 Task: Look for space in Fier-Çifçi, Albania from 9th June, 2023 to 16th June, 2023 for 2 adults in price range Rs.8000 to Rs.16000. Place can be entire place with 2 bedrooms having 2 beds and 1 bathroom. Property type can be flat. Amenities needed are: heating, . Booking option can be shelf check-in. Required host language is English.
Action: Mouse moved to (385, 63)
Screenshot: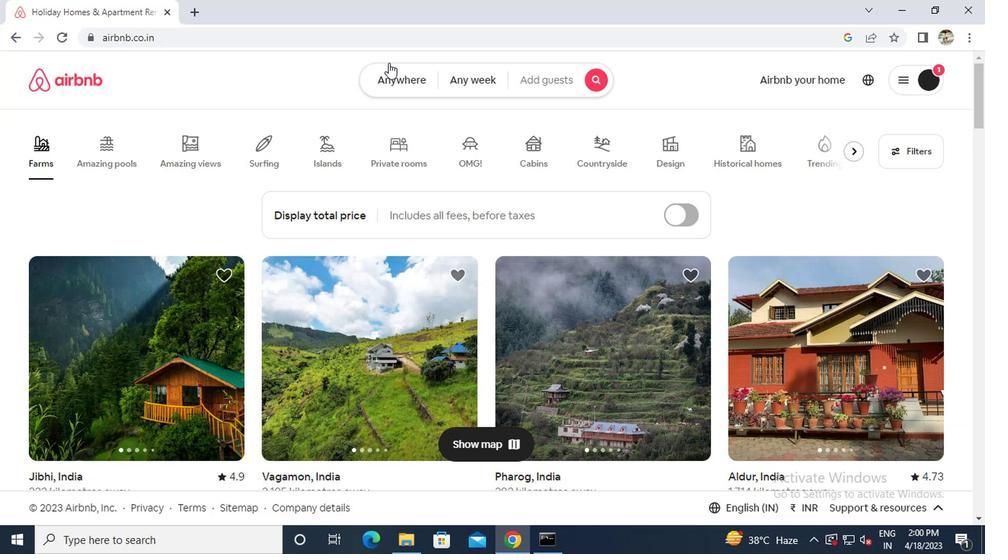 
Action: Mouse pressed left at (385, 63)
Screenshot: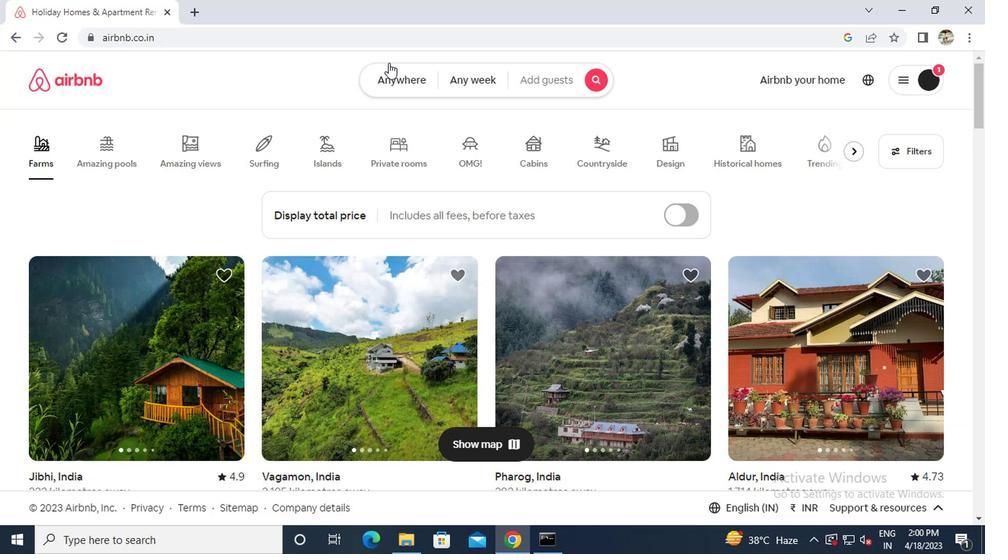 
Action: Mouse moved to (394, 67)
Screenshot: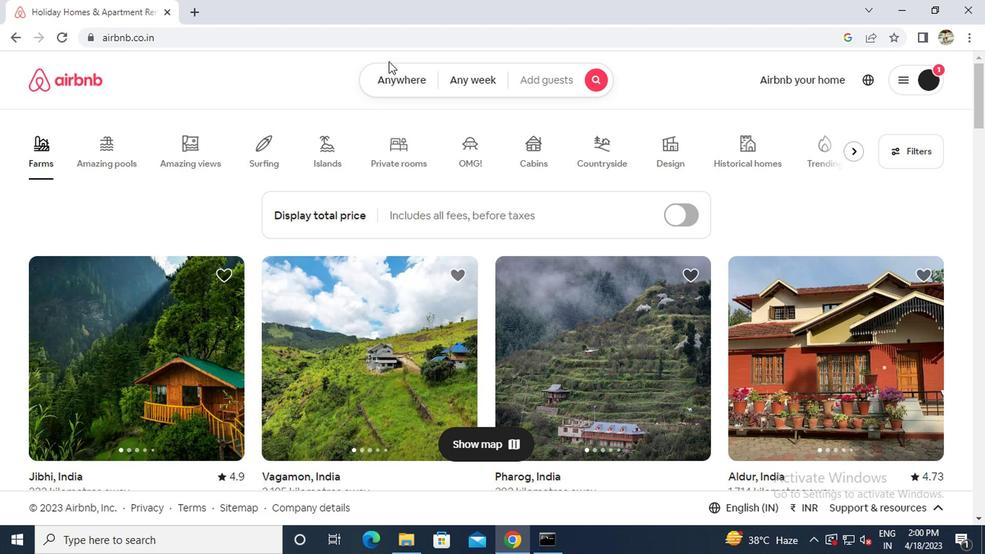 
Action: Mouse pressed left at (394, 67)
Screenshot: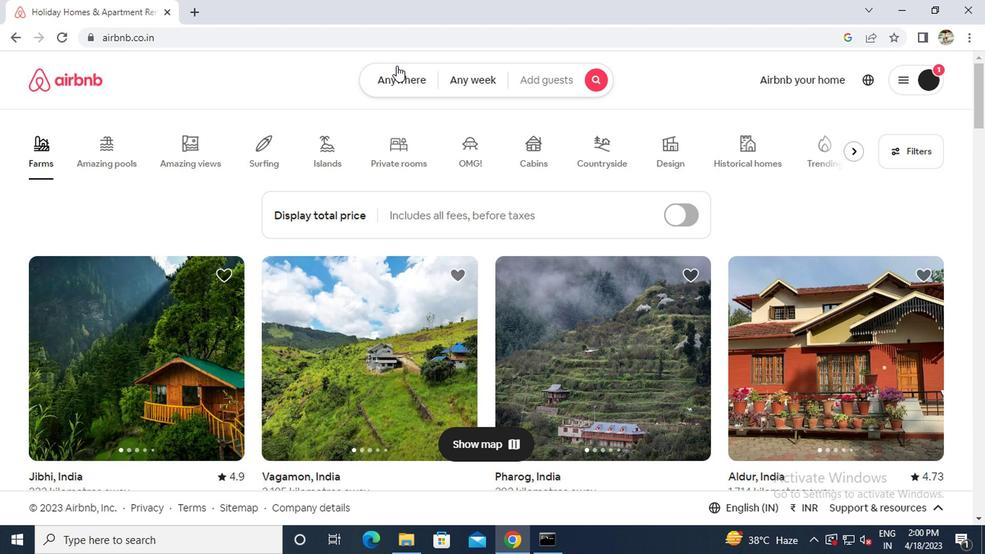 
Action: Mouse moved to (285, 142)
Screenshot: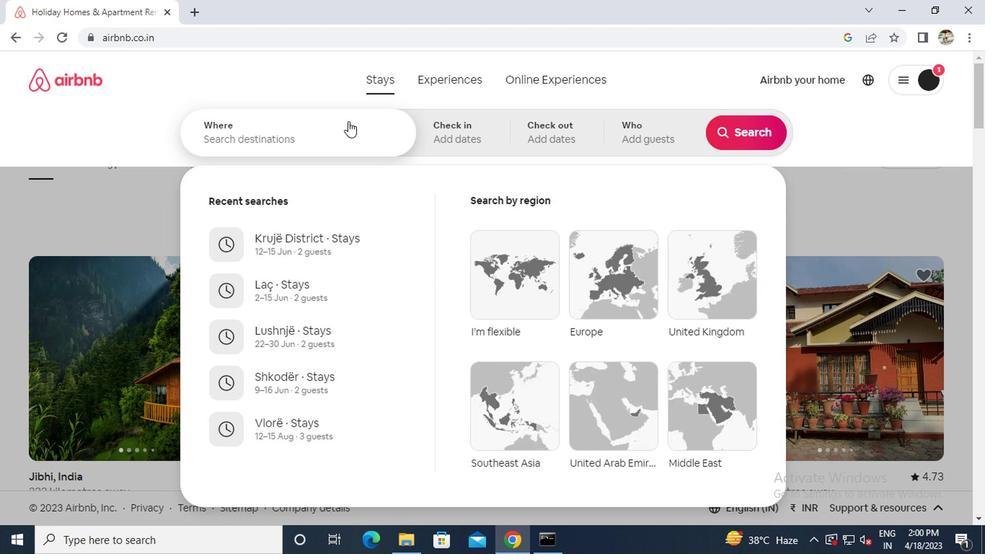 
Action: Mouse pressed left at (285, 142)
Screenshot: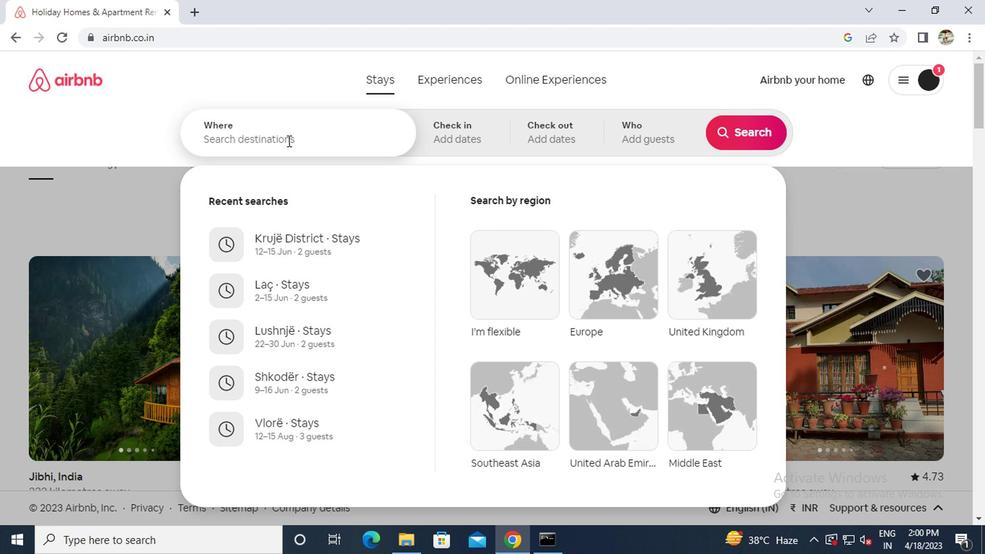 
Action: Key pressed <Key.caps_lock><Key.caps_lock>f<Key.caps_lock>ier<Key.space><Key.caps_lock>c<Key.caps_lock>ifci<Key.backspace><Key.backspace><Key.backspace>
Screenshot: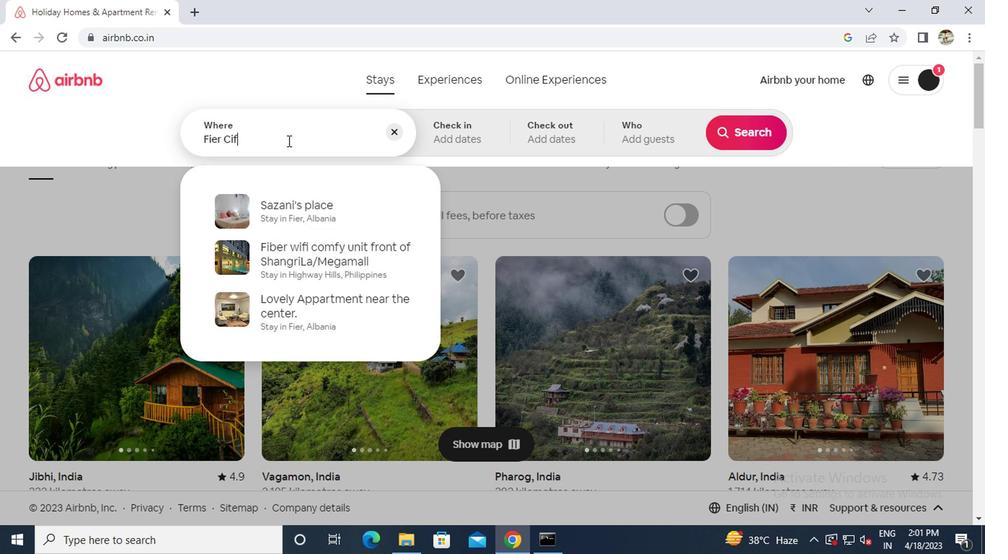 
Action: Mouse moved to (288, 222)
Screenshot: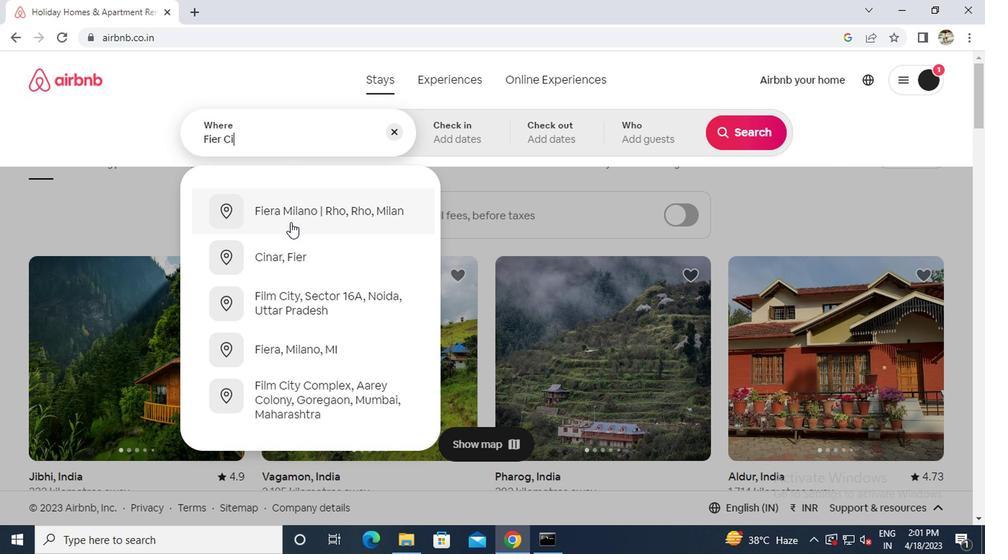 
Action: Mouse pressed left at (288, 222)
Screenshot: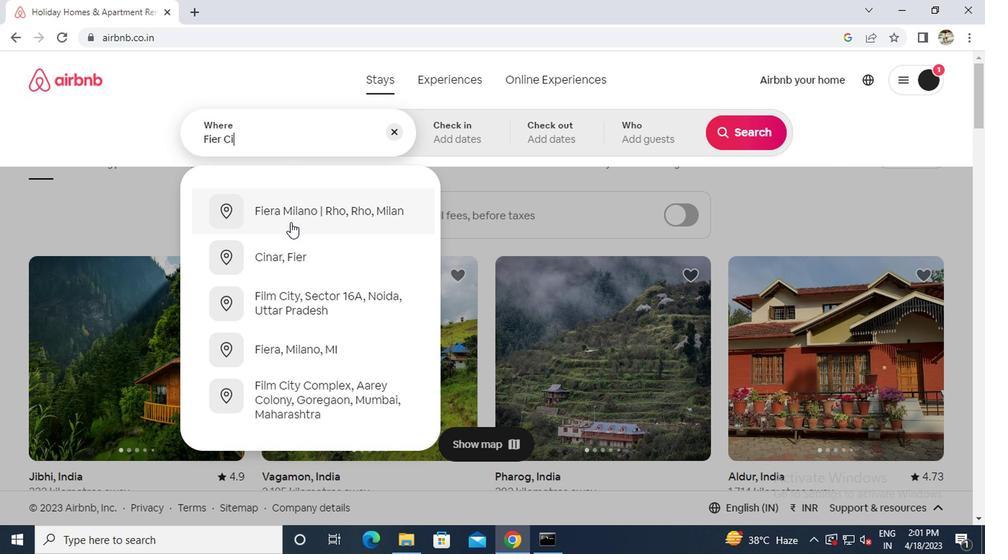 
Action: Mouse moved to (733, 247)
Screenshot: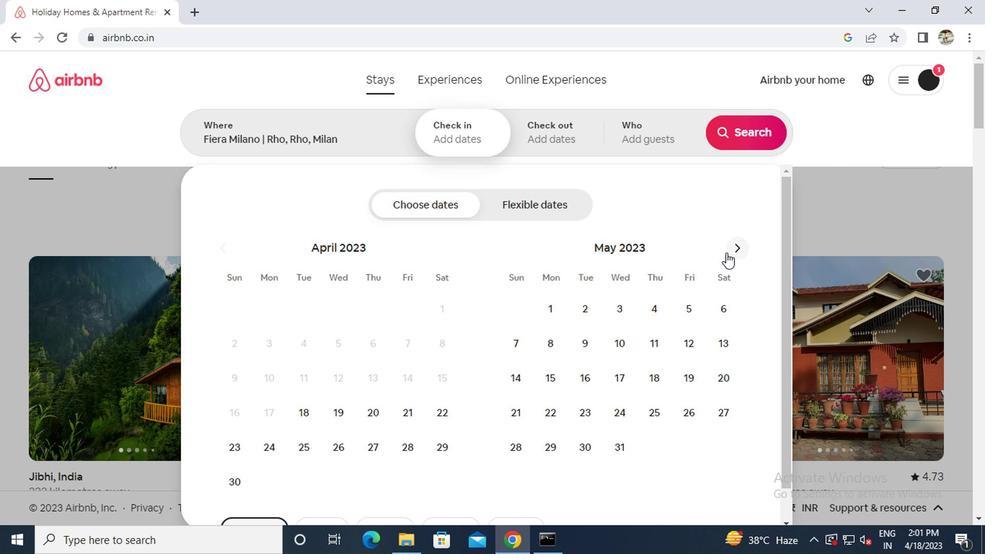 
Action: Mouse pressed left at (733, 247)
Screenshot: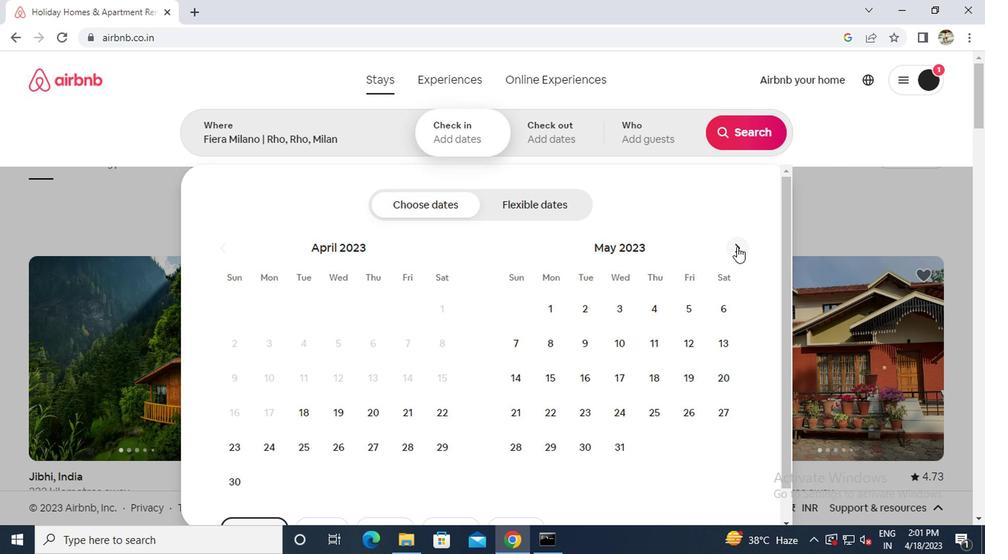 
Action: Mouse moved to (676, 343)
Screenshot: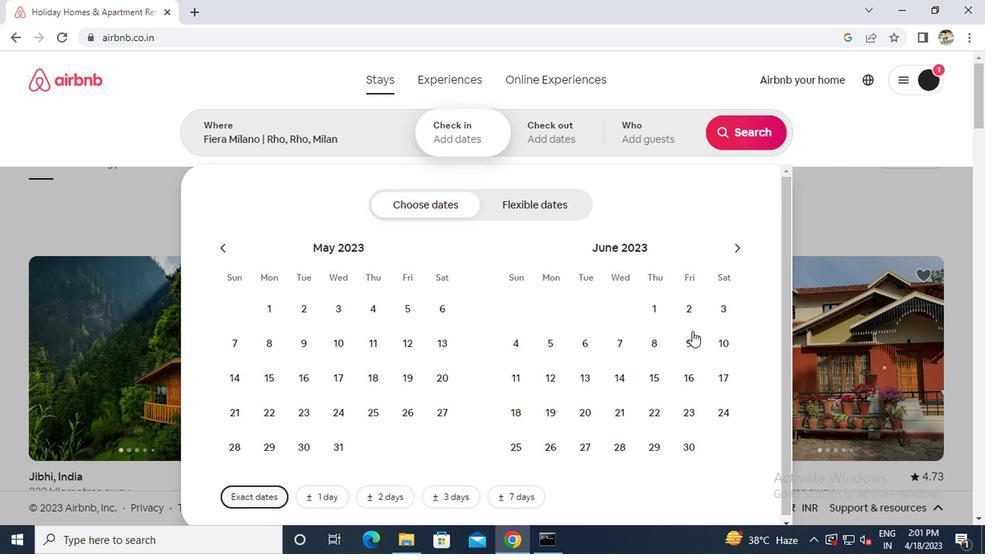 
Action: Mouse pressed left at (676, 343)
Screenshot: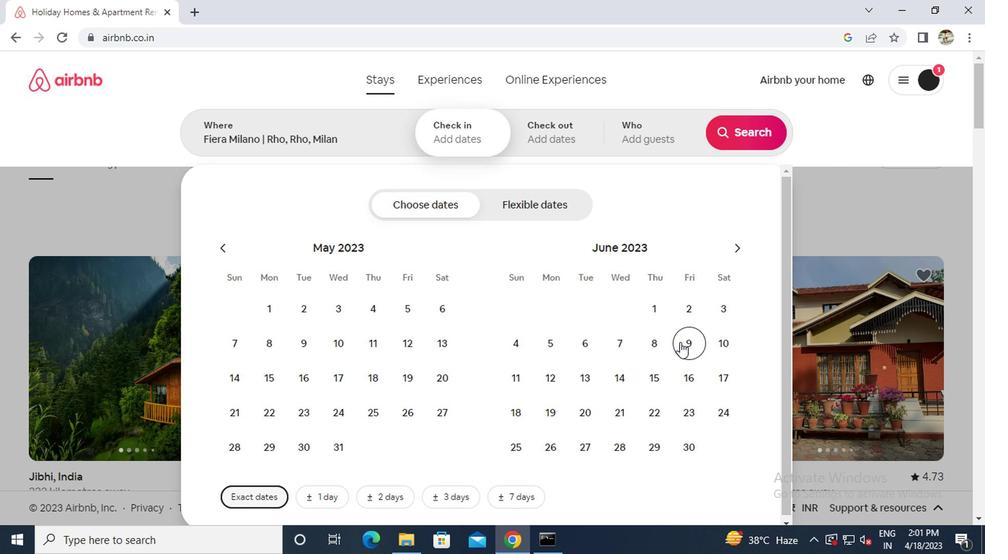 
Action: Mouse moved to (676, 379)
Screenshot: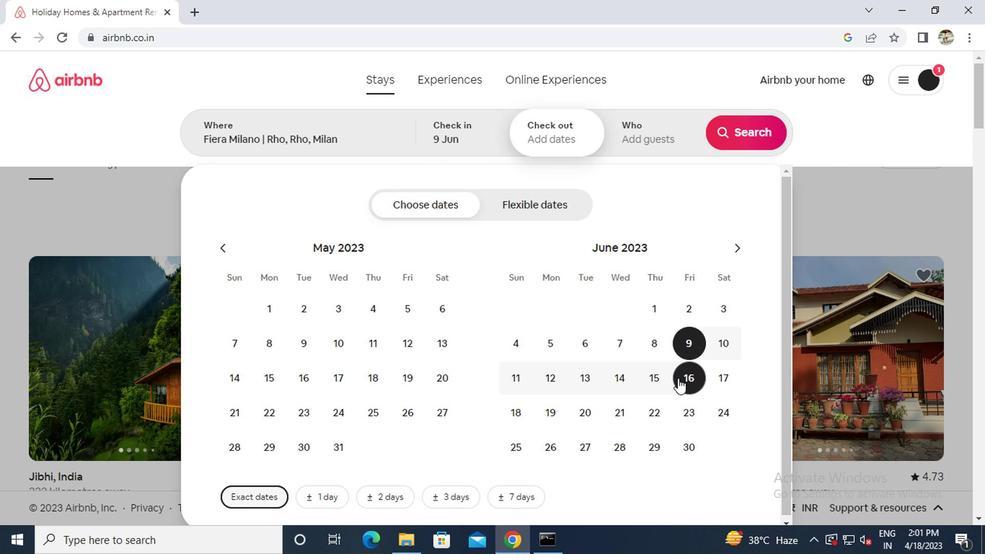 
Action: Mouse pressed left at (676, 379)
Screenshot: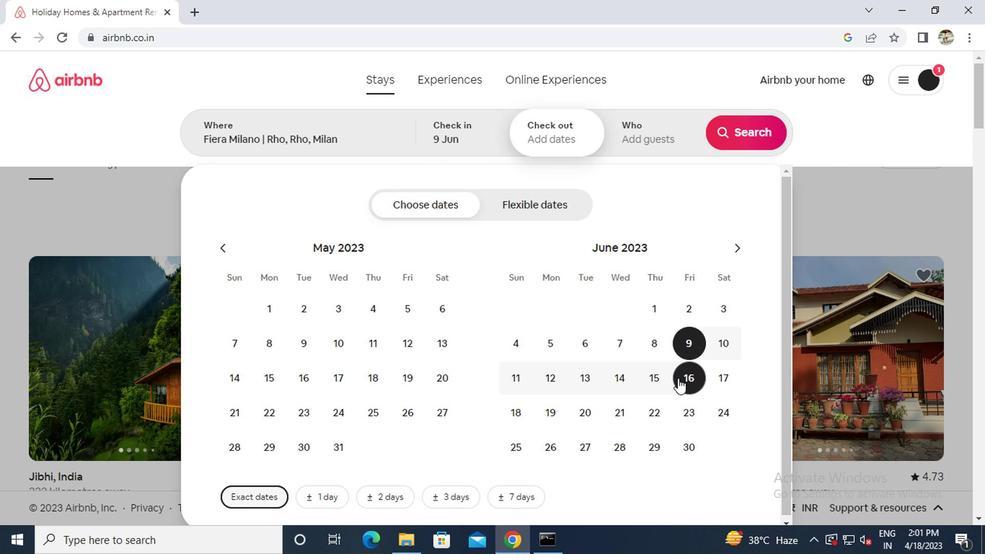 
Action: Mouse moved to (639, 129)
Screenshot: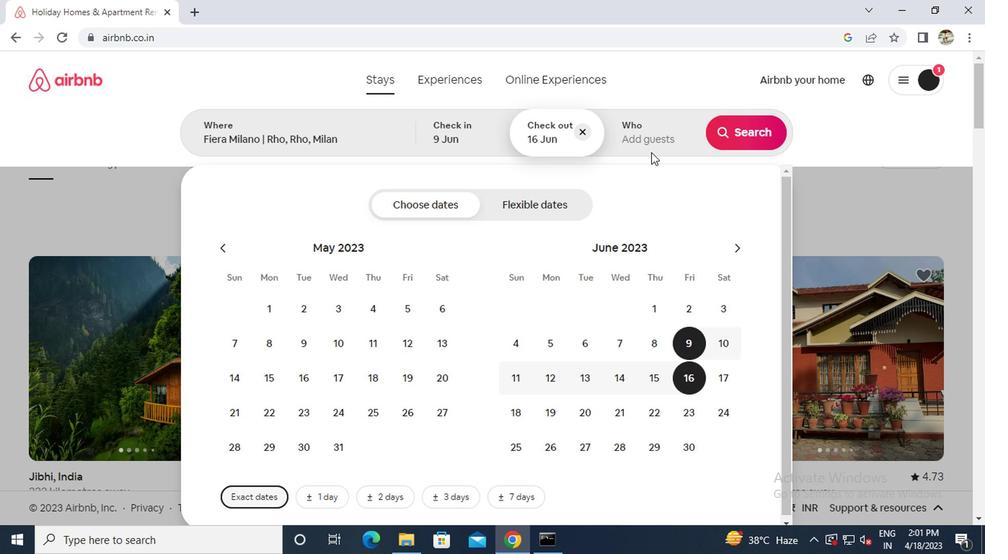 
Action: Mouse pressed left at (639, 129)
Screenshot: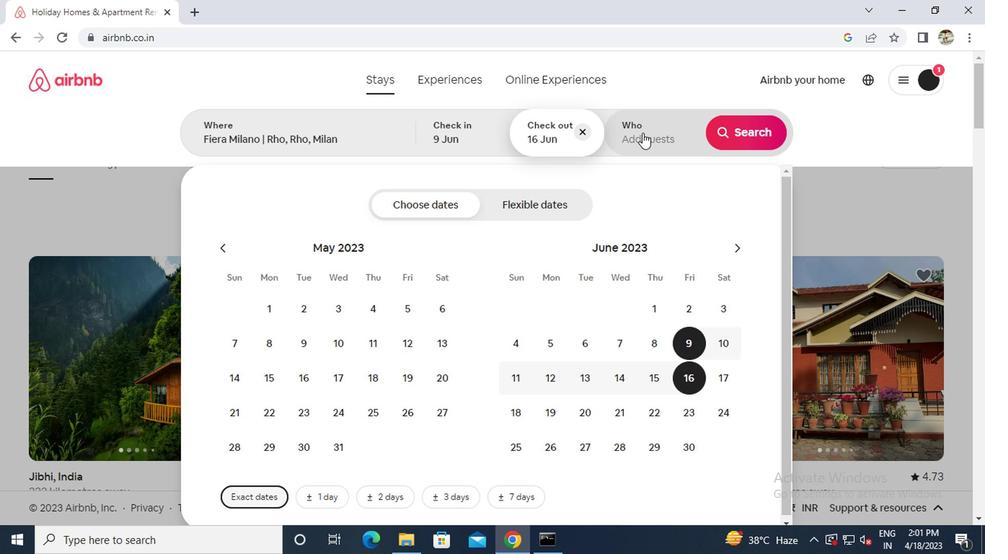 
Action: Mouse moved to (749, 202)
Screenshot: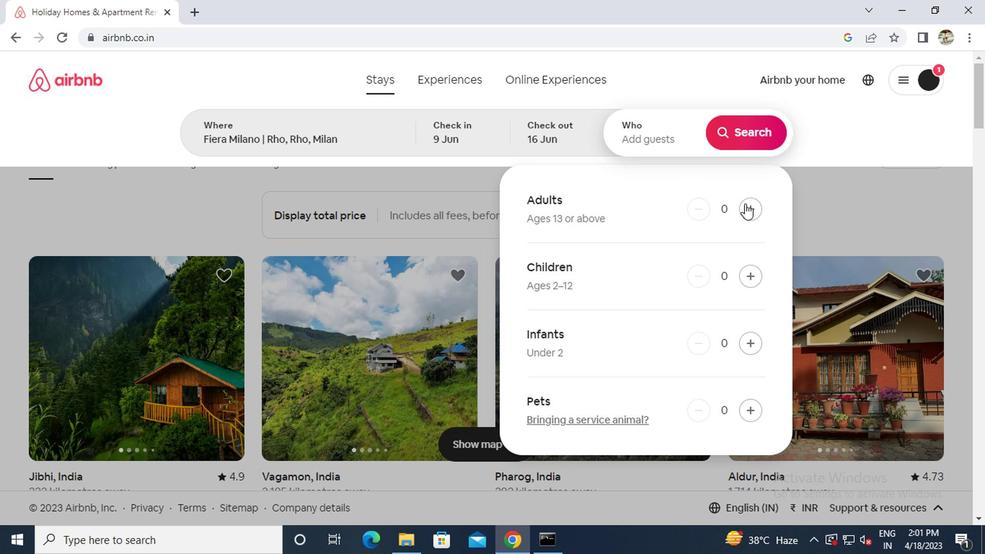 
Action: Mouse pressed left at (749, 202)
Screenshot: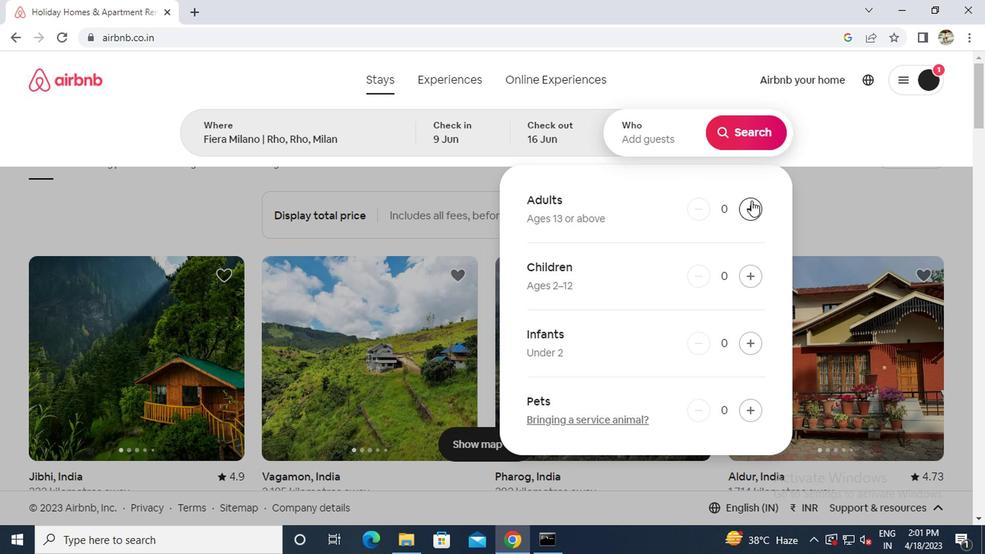 
Action: Mouse pressed left at (749, 202)
Screenshot: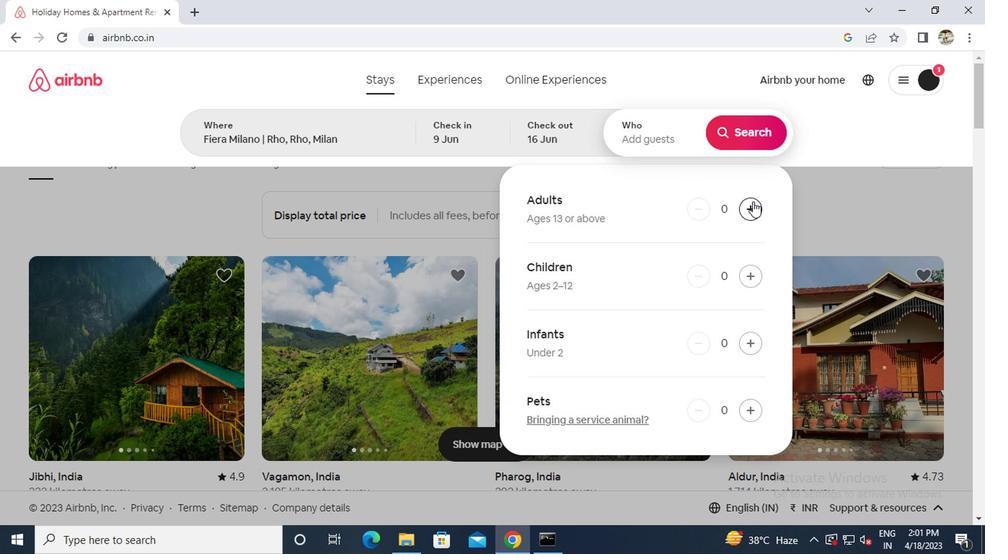 
Action: Mouse moved to (733, 136)
Screenshot: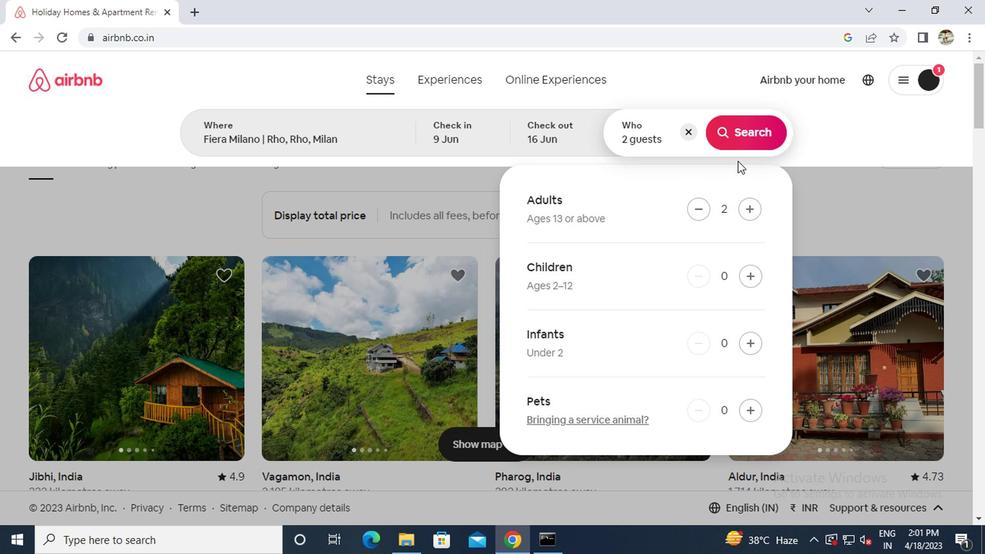 
Action: Mouse pressed left at (733, 136)
Screenshot: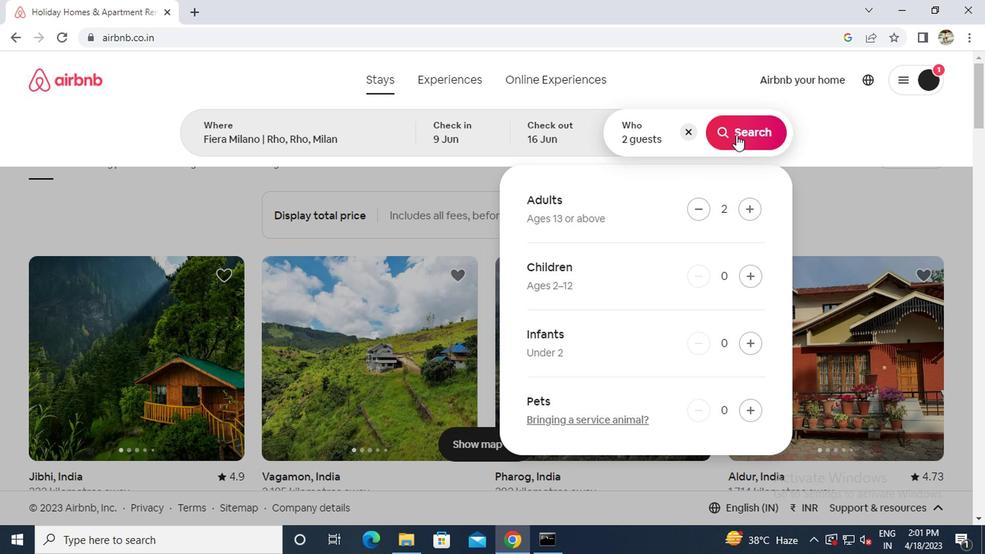 
Action: Mouse moved to (907, 136)
Screenshot: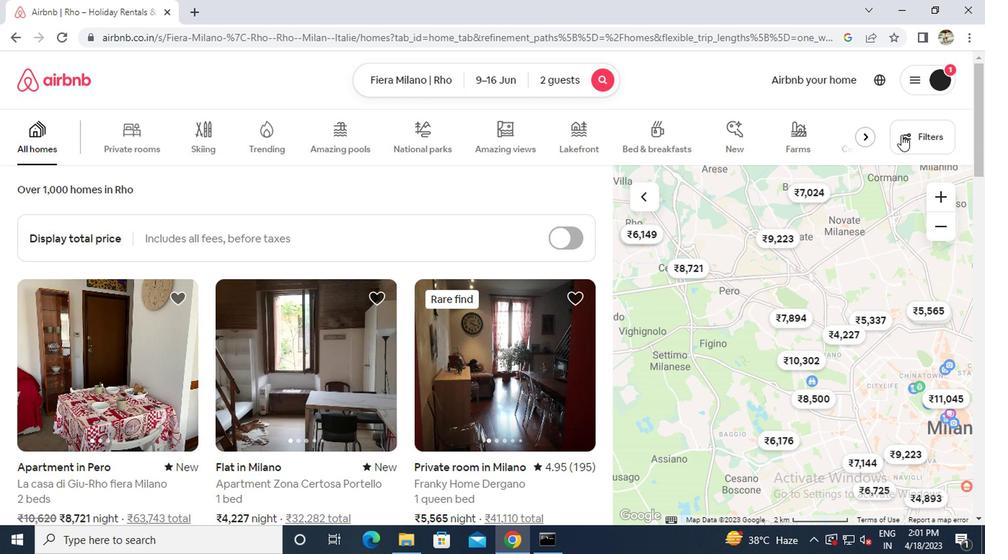 
Action: Mouse pressed left at (907, 136)
Screenshot: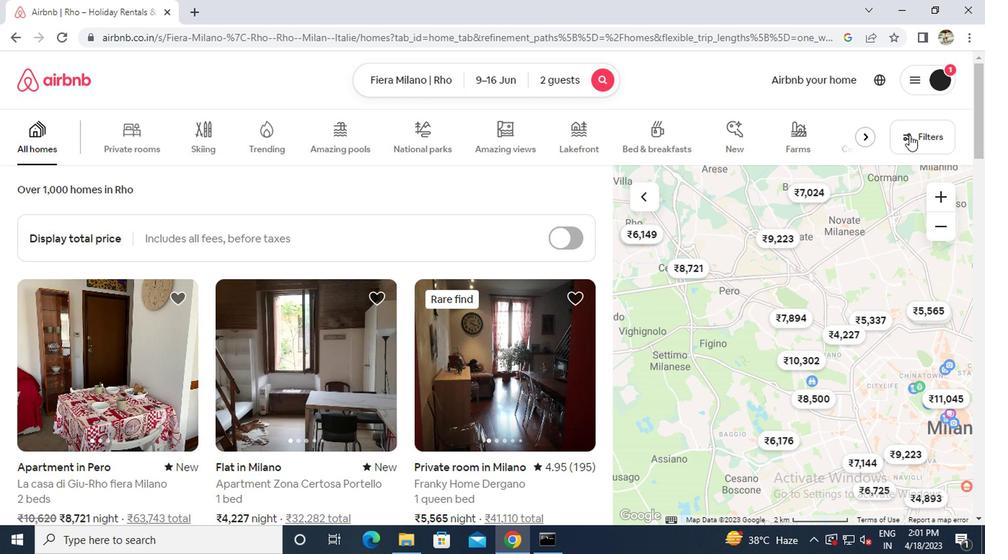 
Action: Mouse moved to (378, 314)
Screenshot: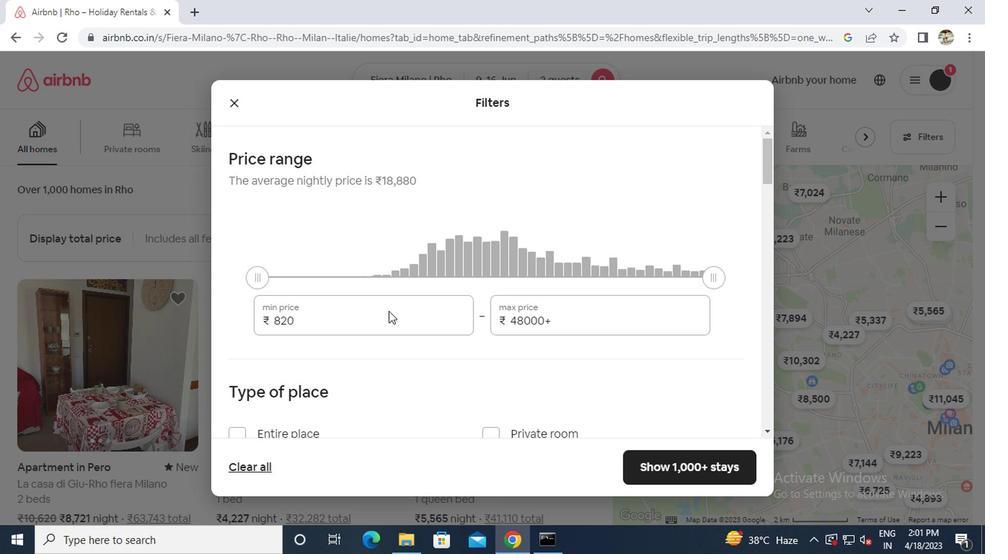 
Action: Mouse pressed left at (378, 314)
Screenshot: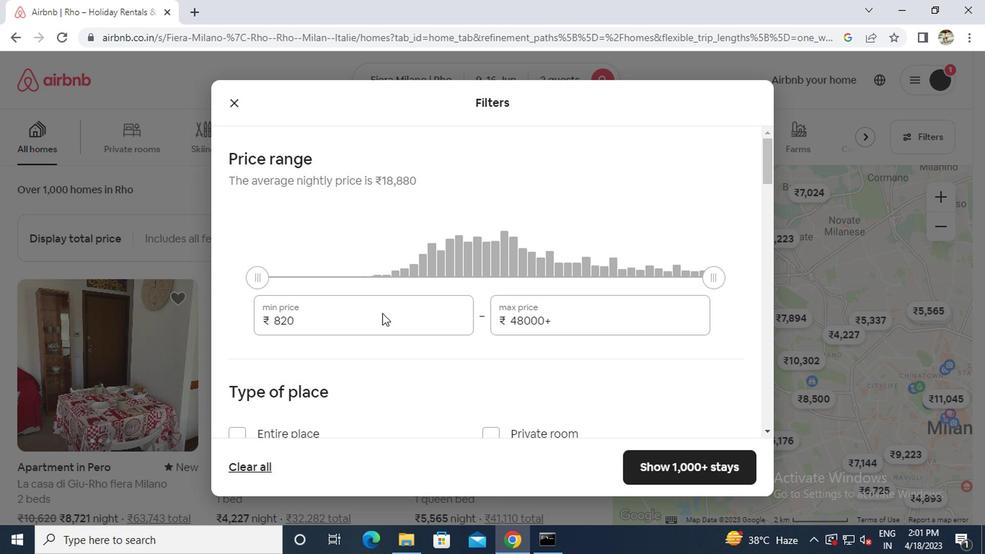 
Action: Key pressed ctrl+A8000
Screenshot: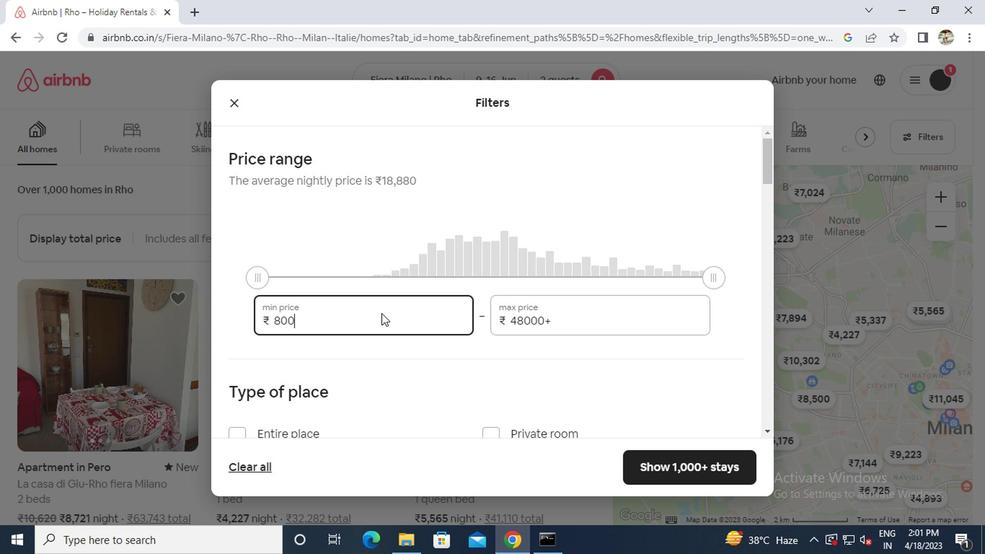 
Action: Mouse moved to (576, 320)
Screenshot: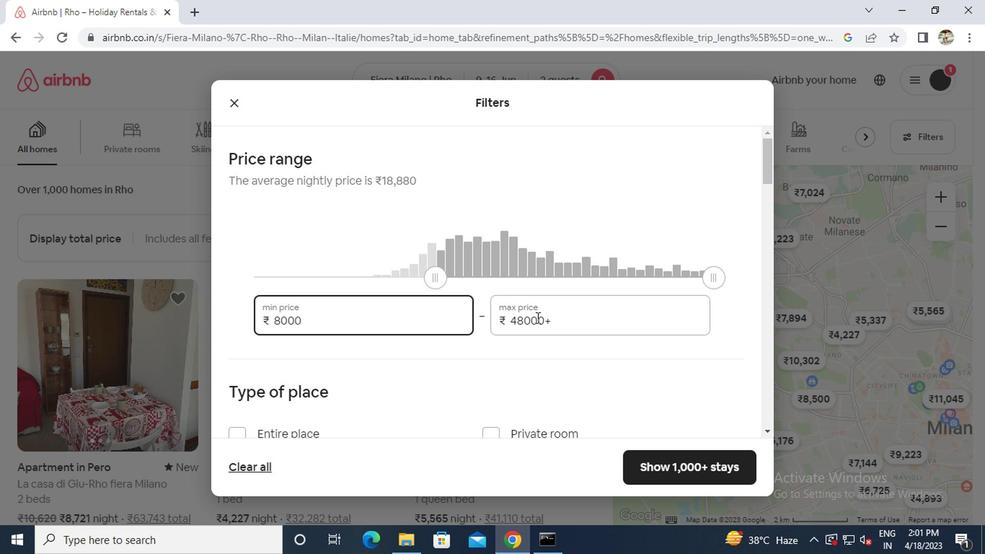 
Action: Mouse pressed left at (576, 320)
Screenshot: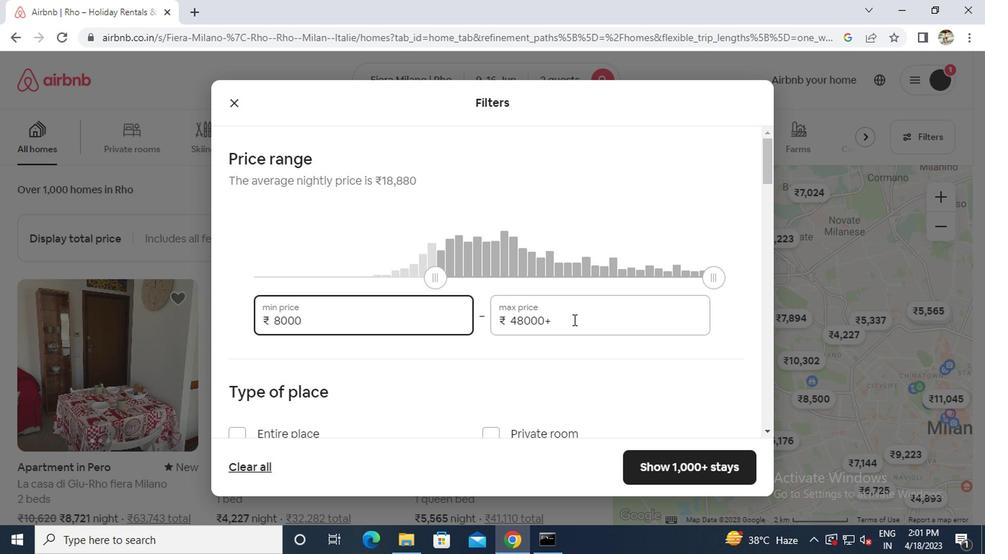 
Action: Key pressed ctrl+A16000
Screenshot: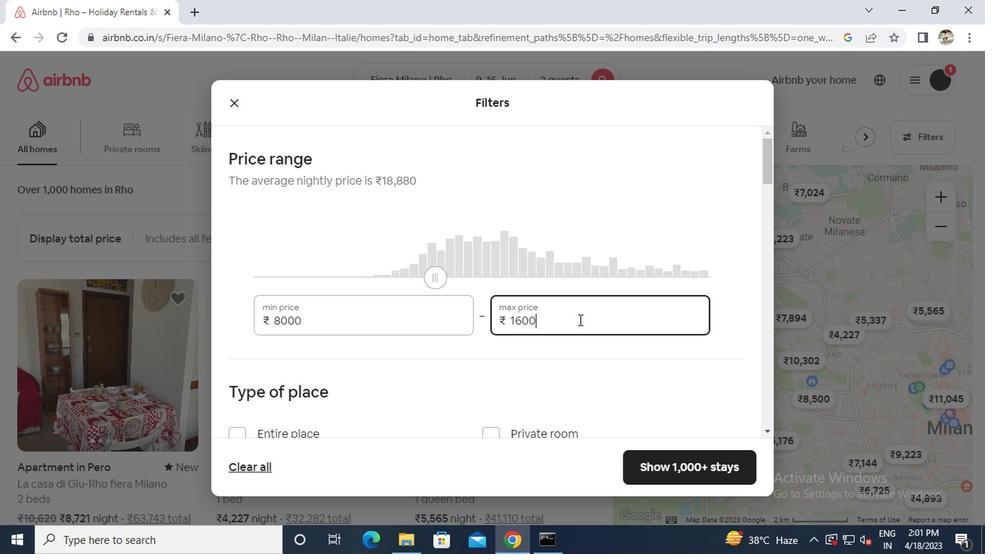 
Action: Mouse moved to (559, 329)
Screenshot: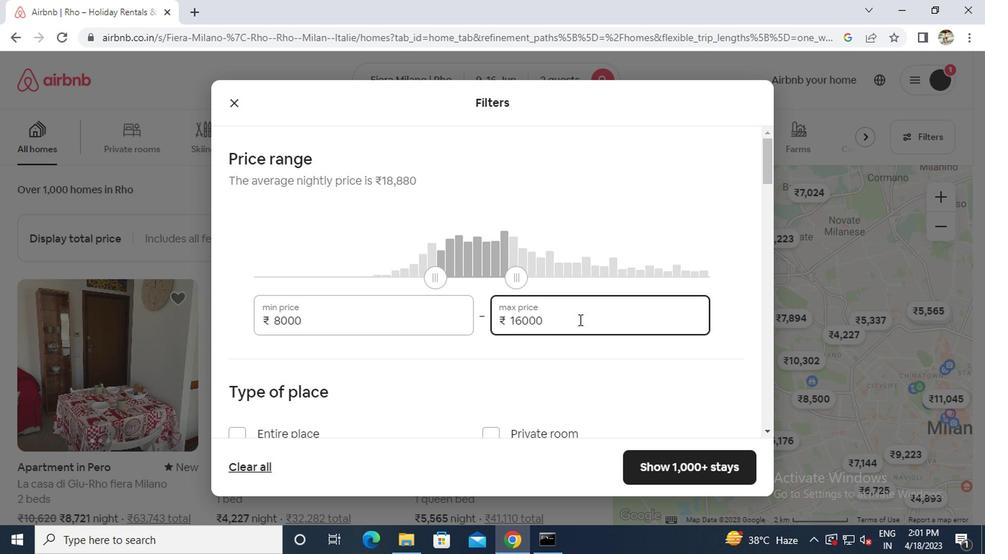 
Action: Mouse scrolled (559, 328) with delta (0, 0)
Screenshot: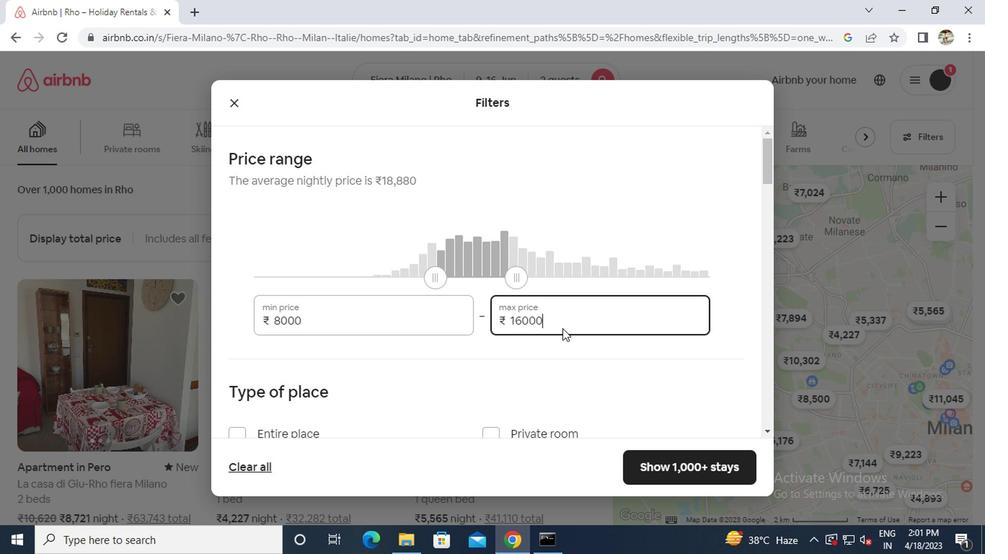 
Action: Mouse scrolled (559, 328) with delta (0, 0)
Screenshot: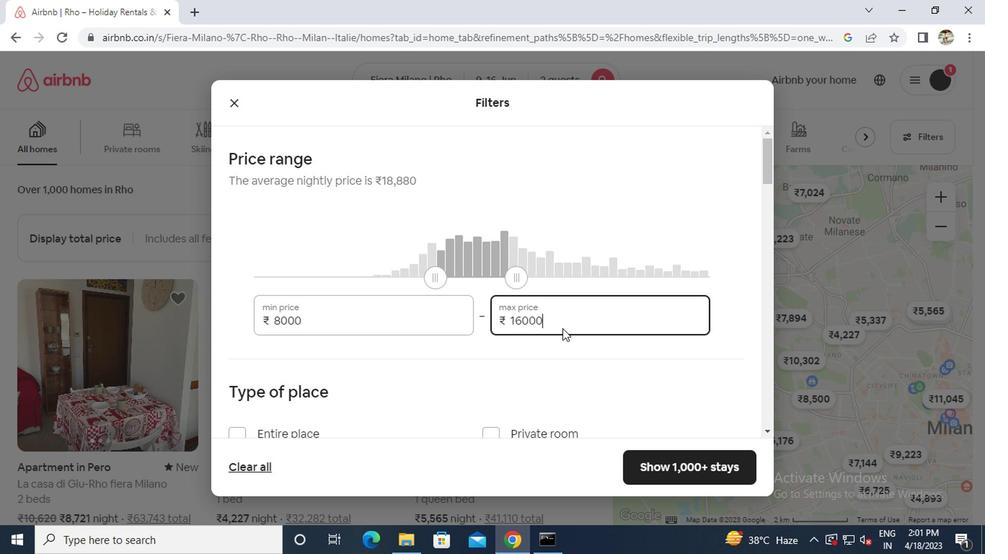 
Action: Mouse moved to (307, 292)
Screenshot: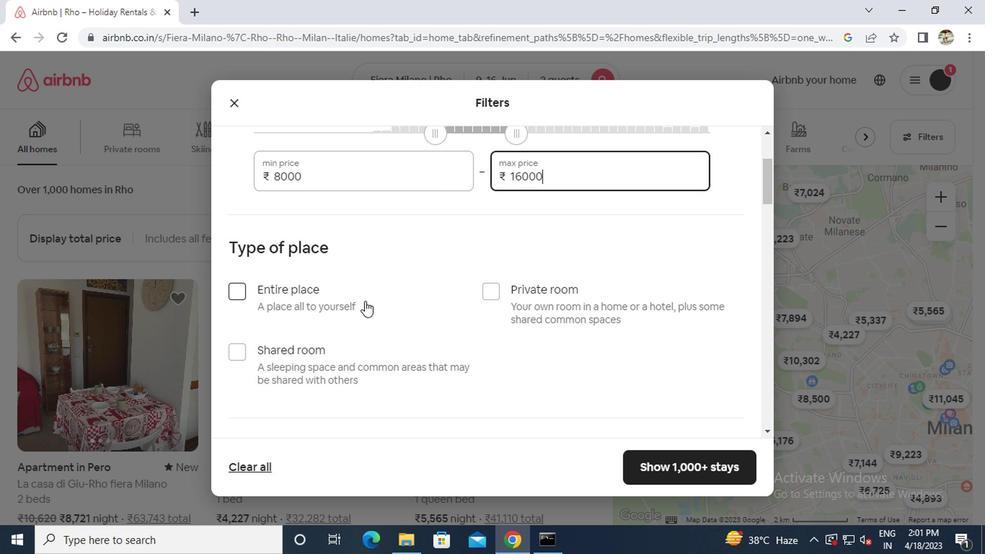 
Action: Mouse pressed left at (307, 292)
Screenshot: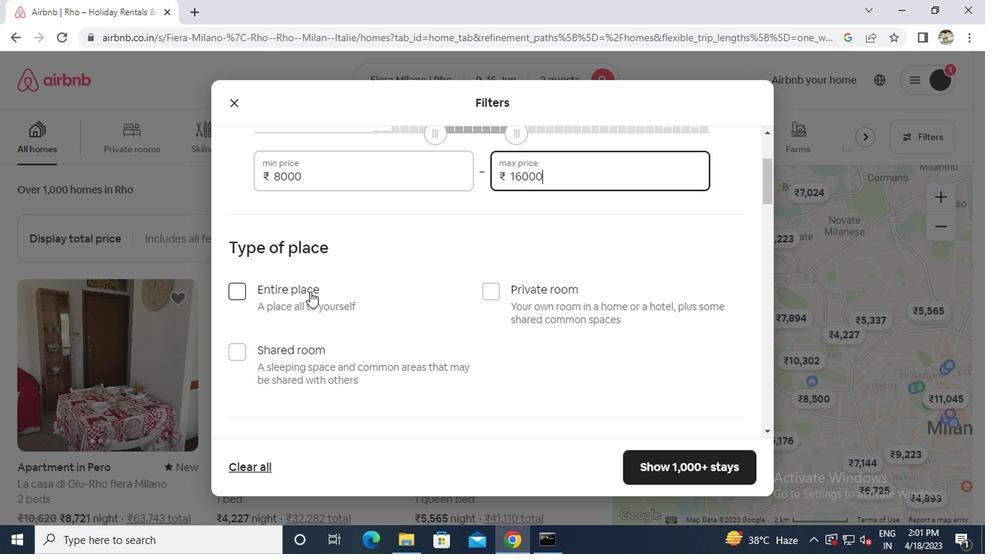 
Action: Mouse scrolled (307, 291) with delta (0, 0)
Screenshot: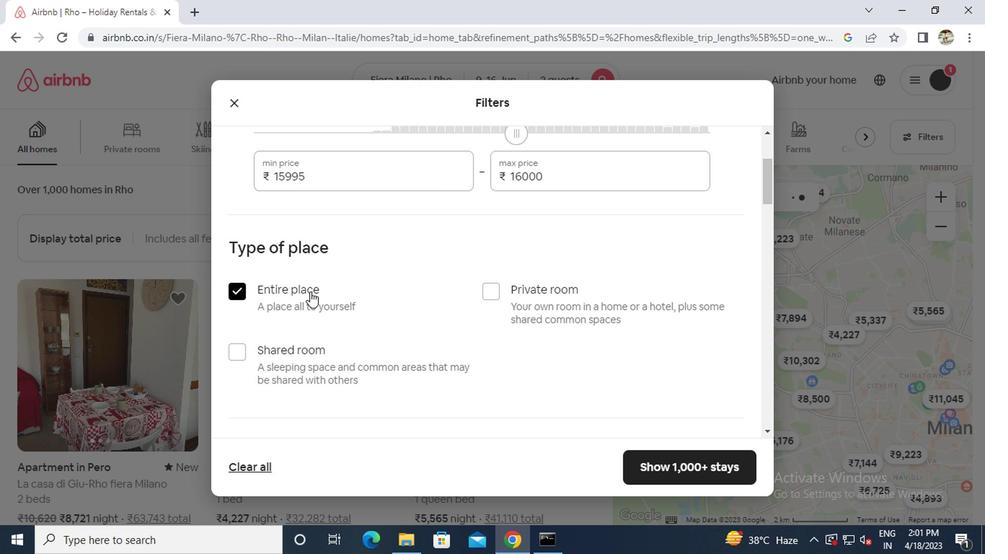 
Action: Mouse scrolled (307, 291) with delta (0, 0)
Screenshot: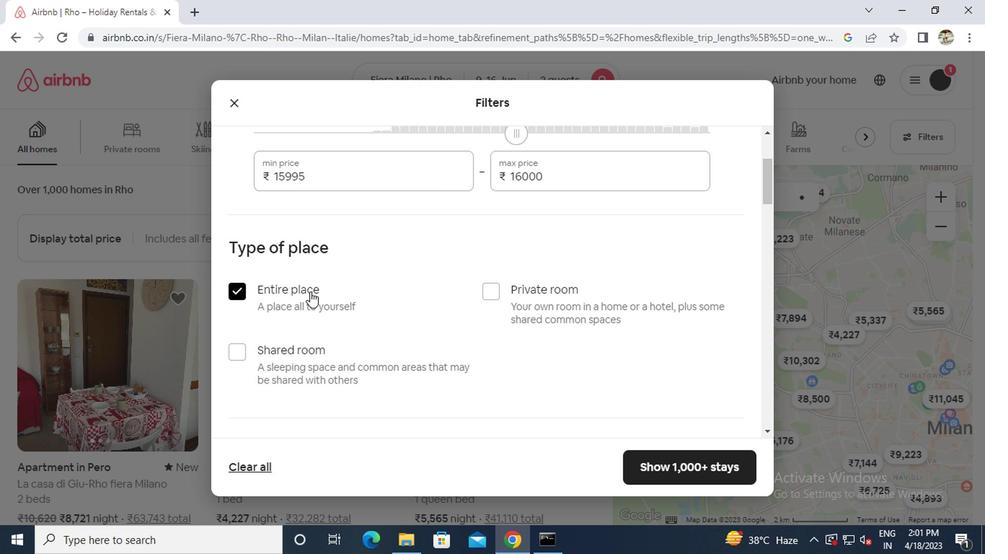 
Action: Mouse moved to (361, 382)
Screenshot: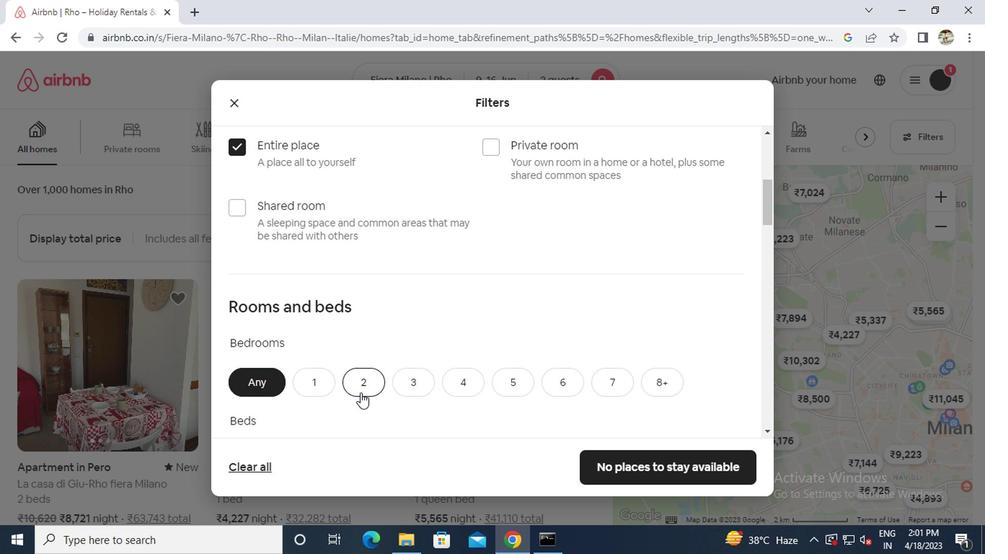 
Action: Mouse pressed left at (361, 382)
Screenshot: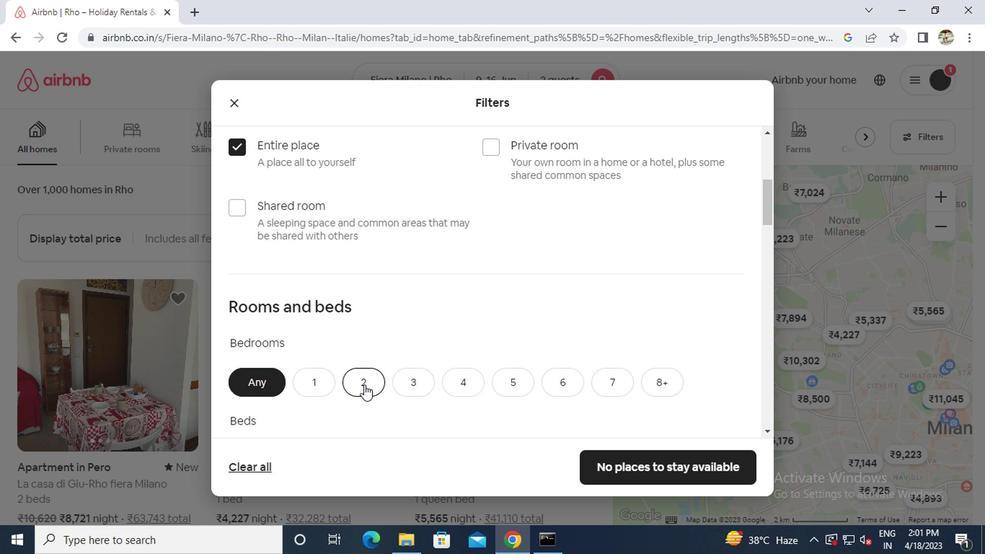 
Action: Mouse moved to (360, 381)
Screenshot: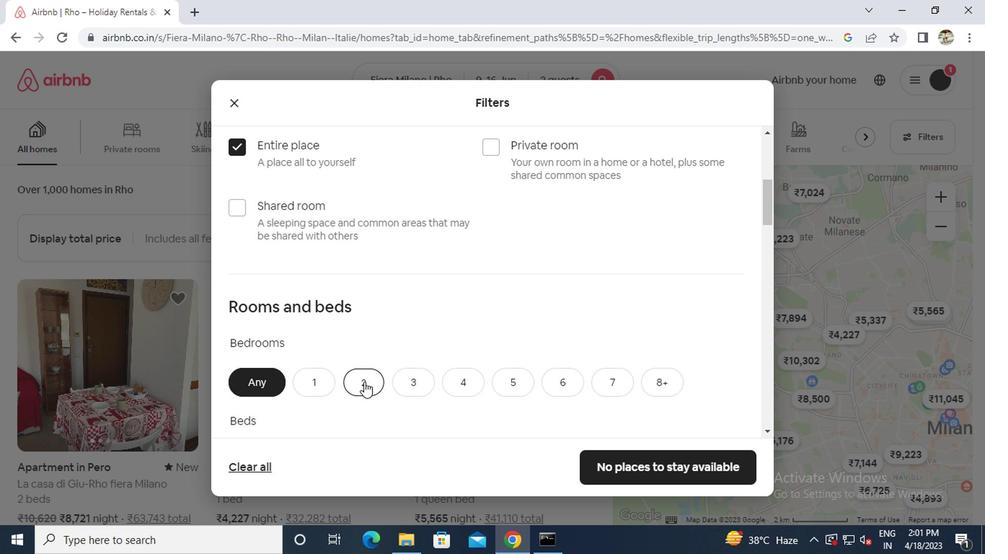 
Action: Mouse scrolled (360, 380) with delta (0, 0)
Screenshot: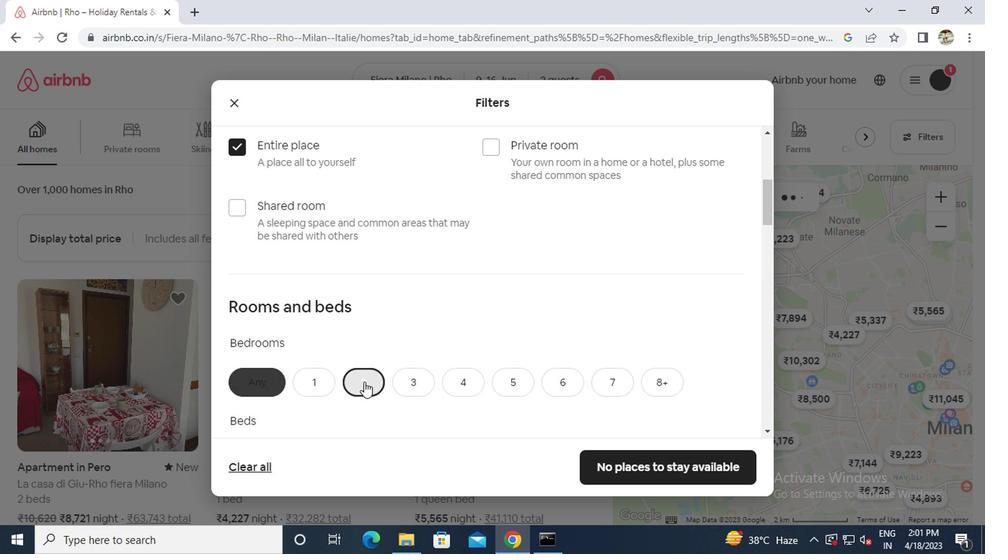
Action: Mouse scrolled (360, 380) with delta (0, 0)
Screenshot: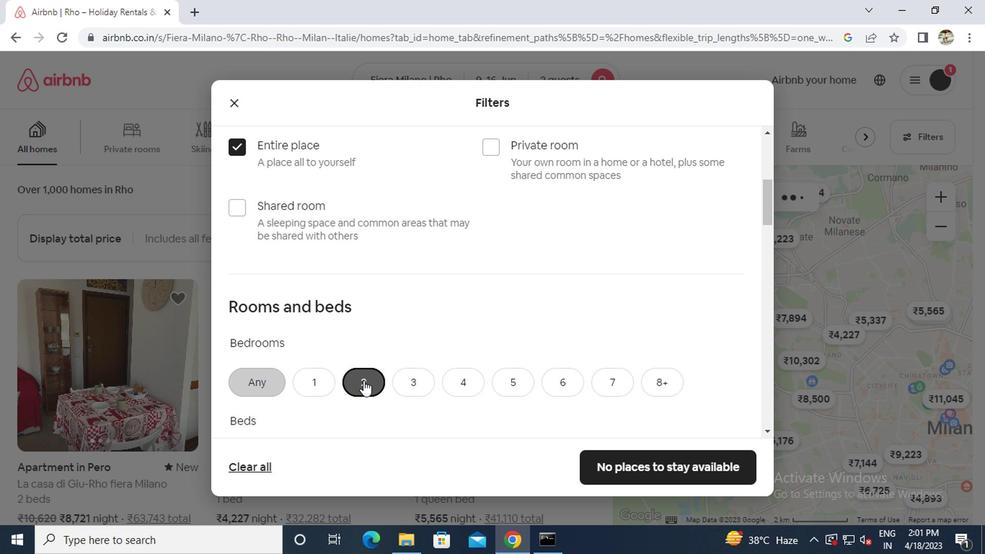 
Action: Mouse moved to (351, 308)
Screenshot: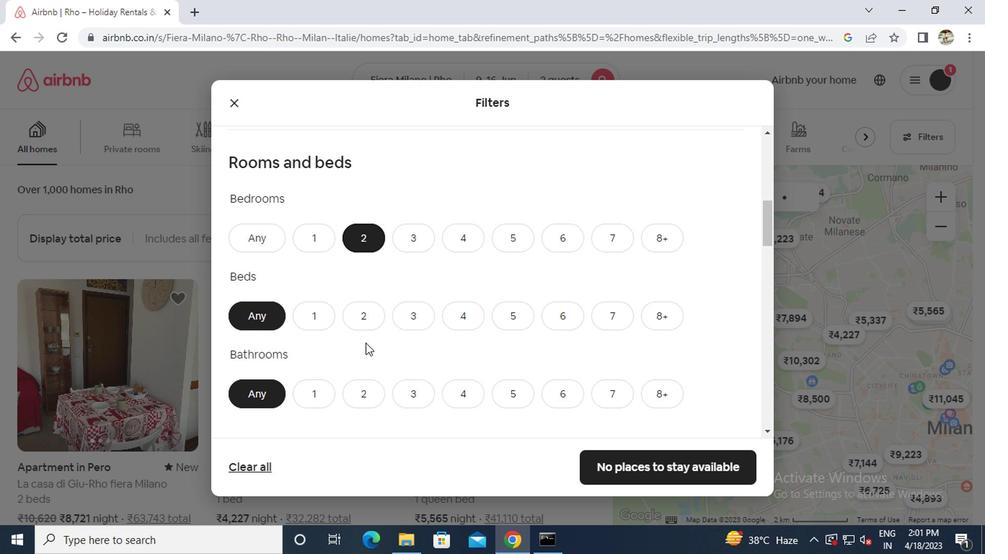 
Action: Mouse pressed left at (351, 308)
Screenshot: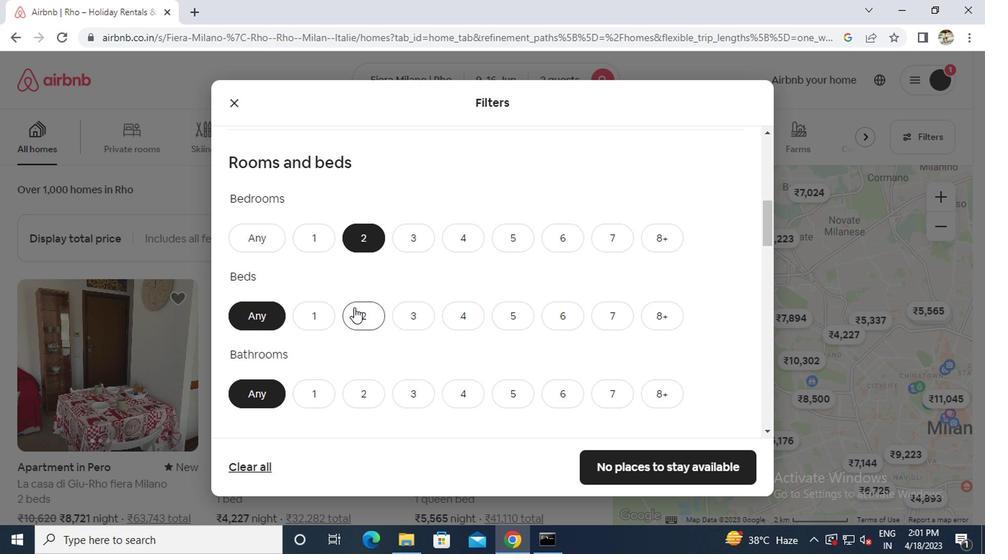 
Action: Mouse moved to (311, 389)
Screenshot: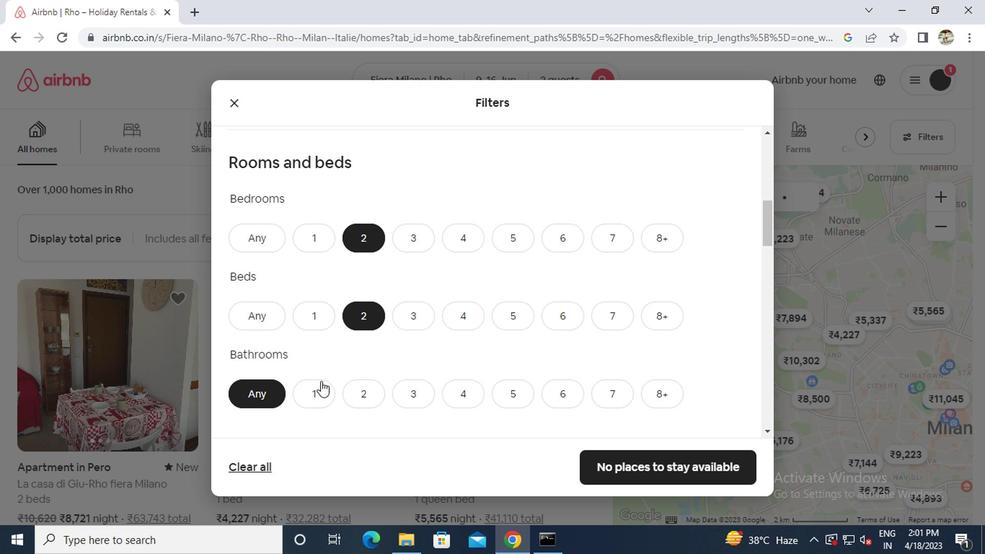 
Action: Mouse pressed left at (311, 389)
Screenshot: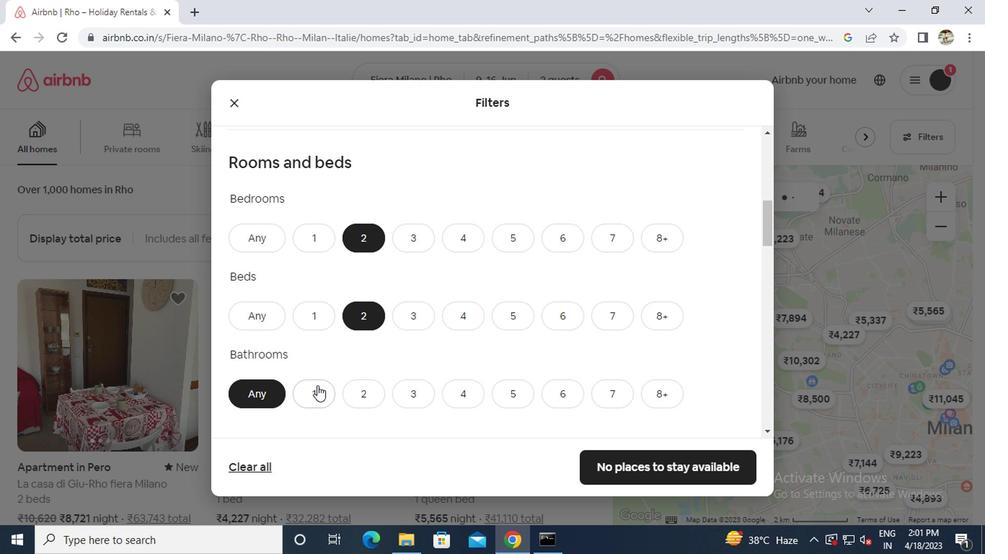 
Action: Mouse moved to (312, 389)
Screenshot: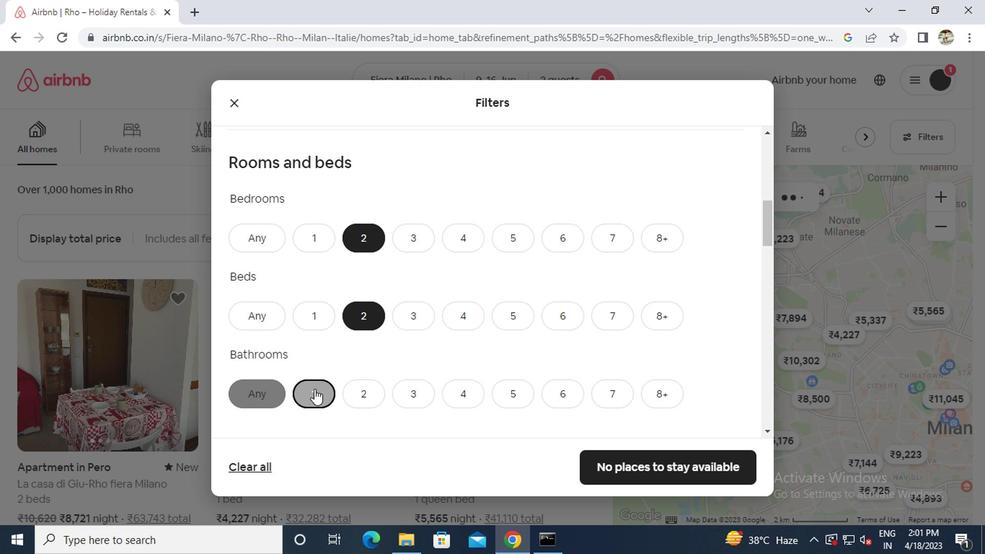 
Action: Mouse scrolled (312, 388) with delta (0, -1)
Screenshot: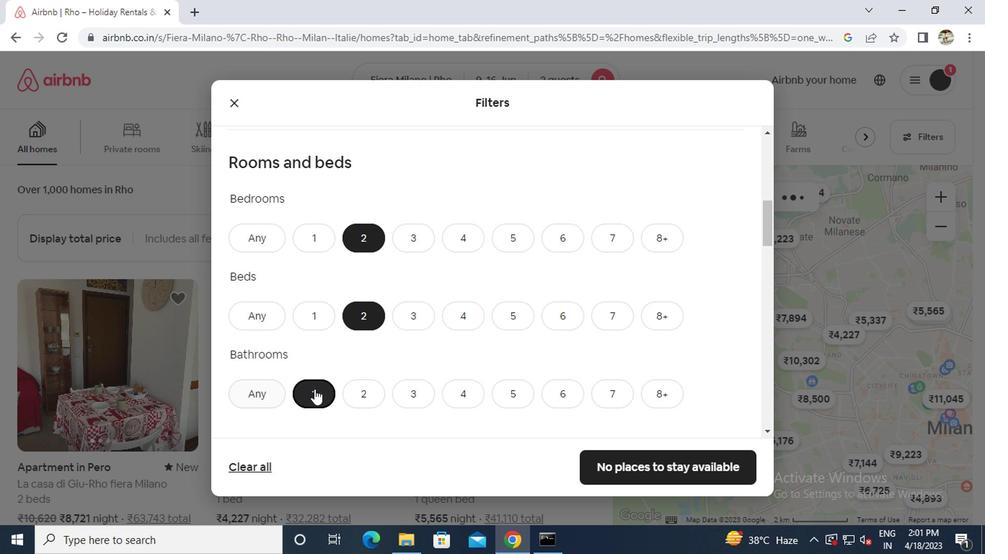 
Action: Mouse scrolled (312, 388) with delta (0, -1)
Screenshot: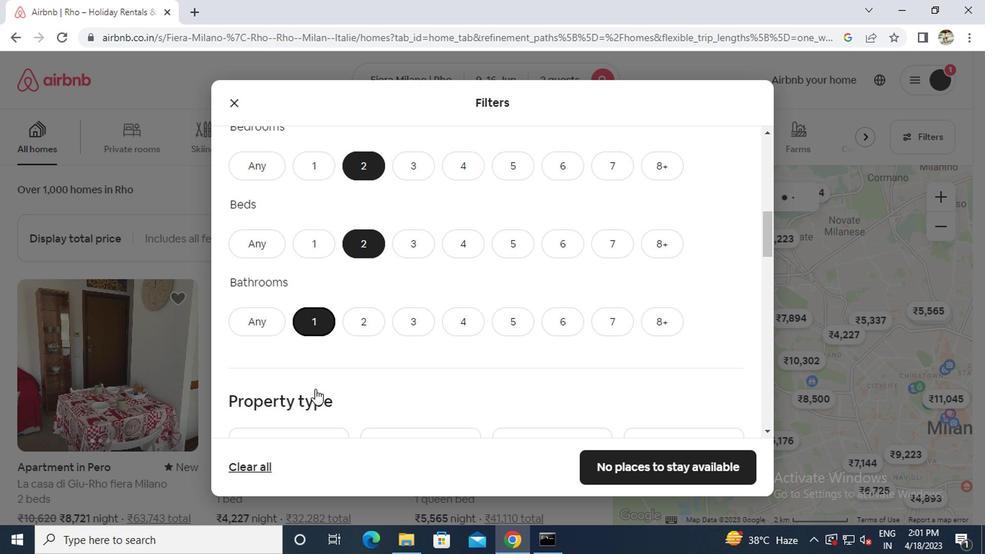 
Action: Mouse scrolled (312, 388) with delta (0, -1)
Screenshot: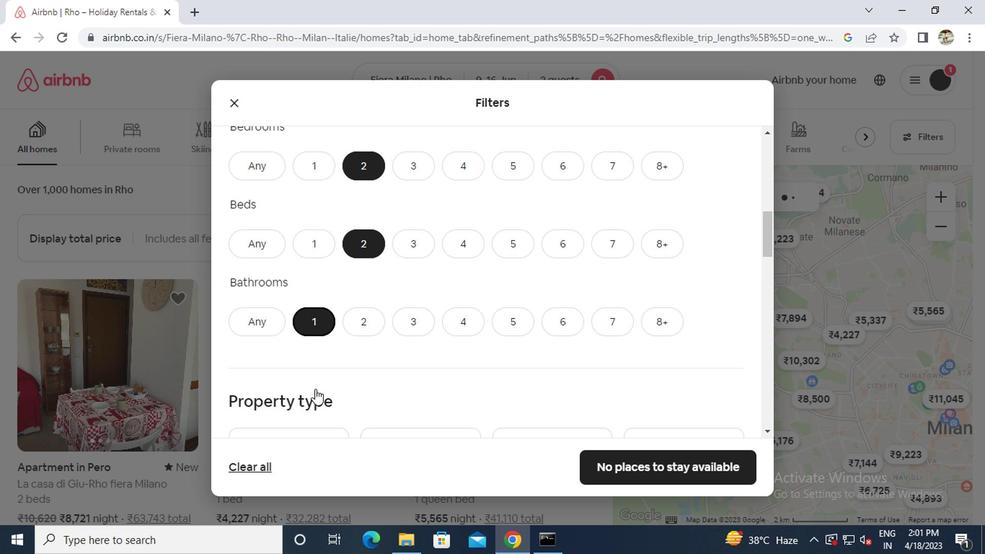 
Action: Mouse moved to (422, 324)
Screenshot: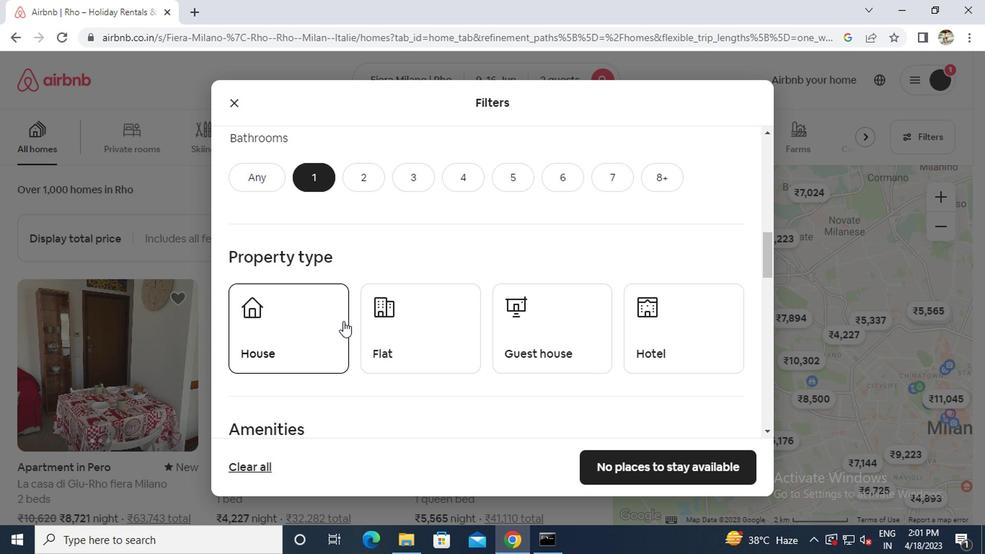 
Action: Mouse pressed left at (422, 324)
Screenshot: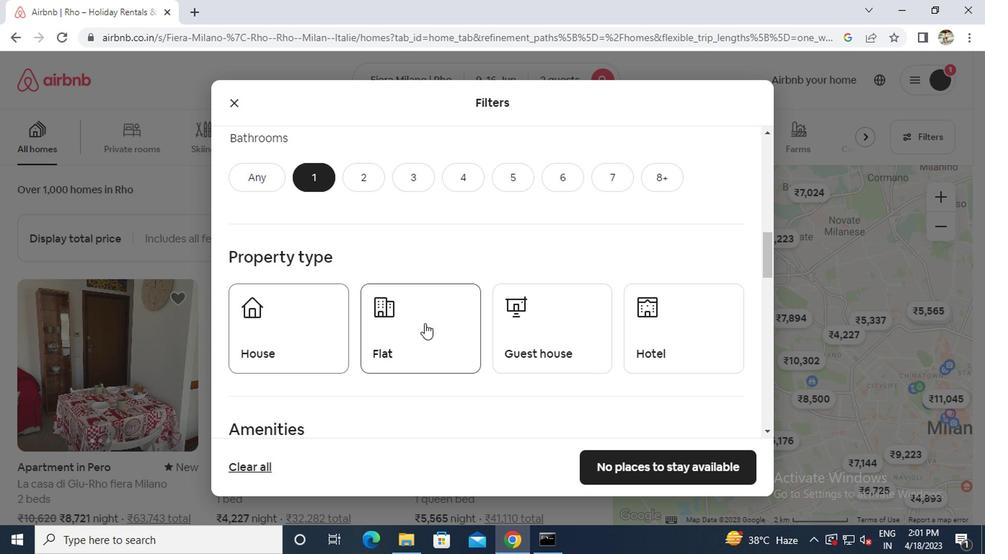 
Action: Mouse scrolled (422, 323) with delta (0, 0)
Screenshot: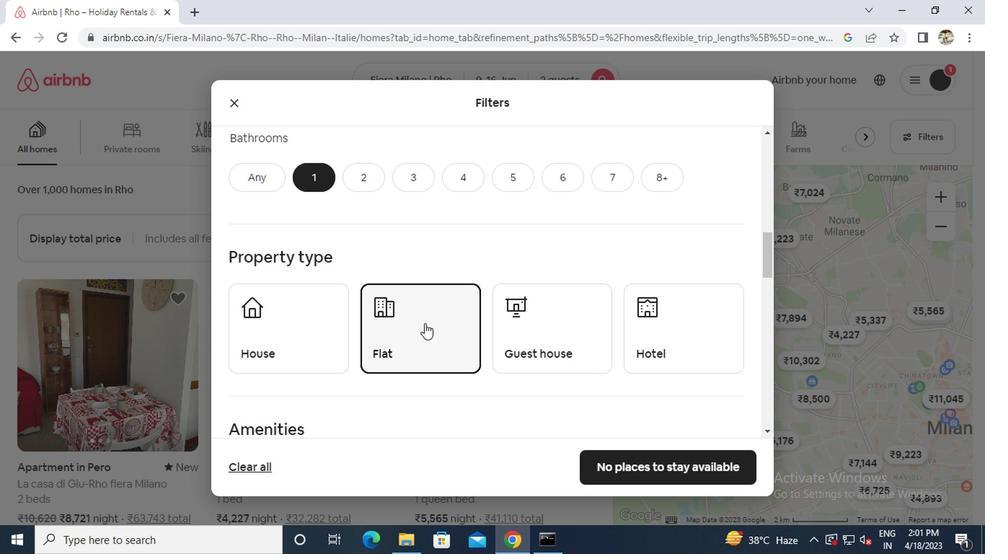 
Action: Mouse scrolled (422, 323) with delta (0, 0)
Screenshot: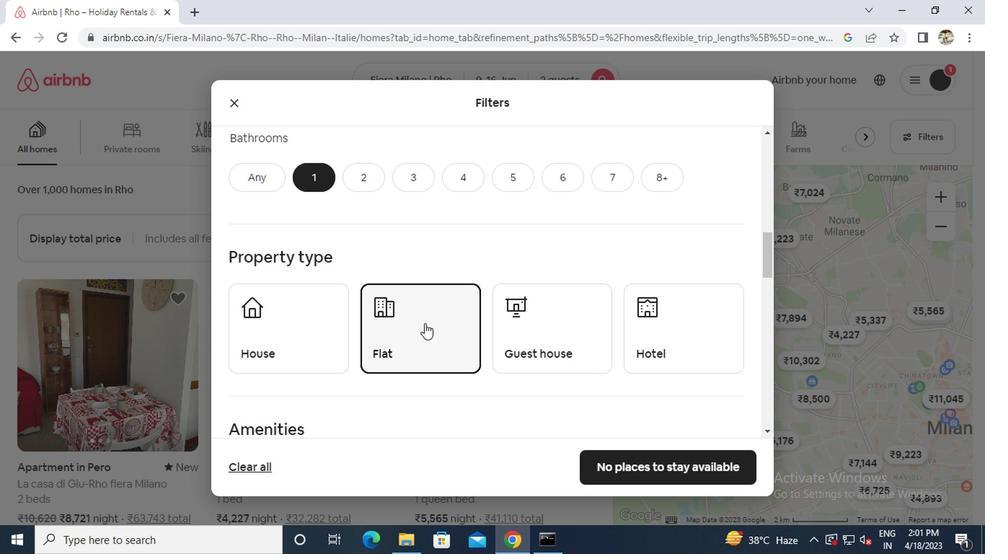 
Action: Mouse scrolled (422, 323) with delta (0, 0)
Screenshot: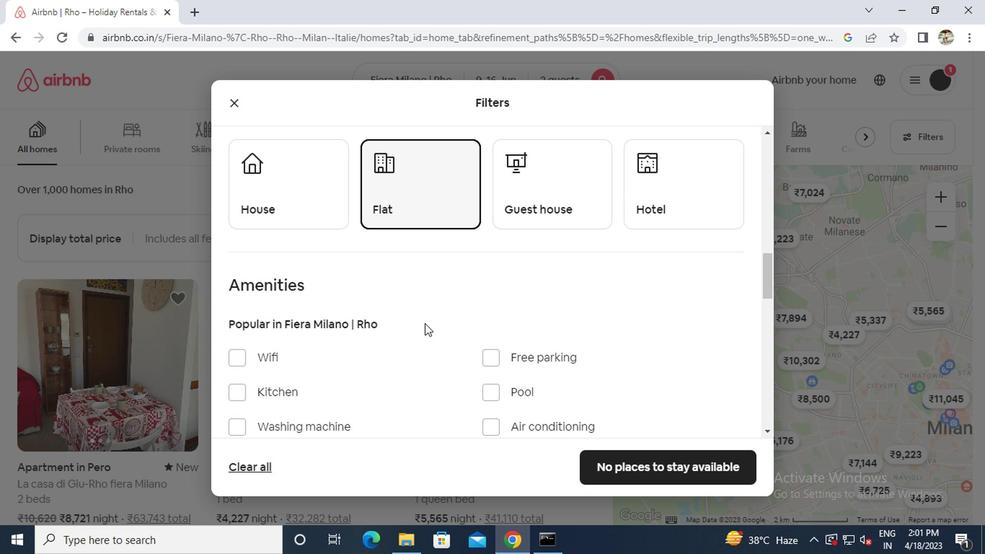 
Action: Mouse scrolled (422, 323) with delta (0, 0)
Screenshot: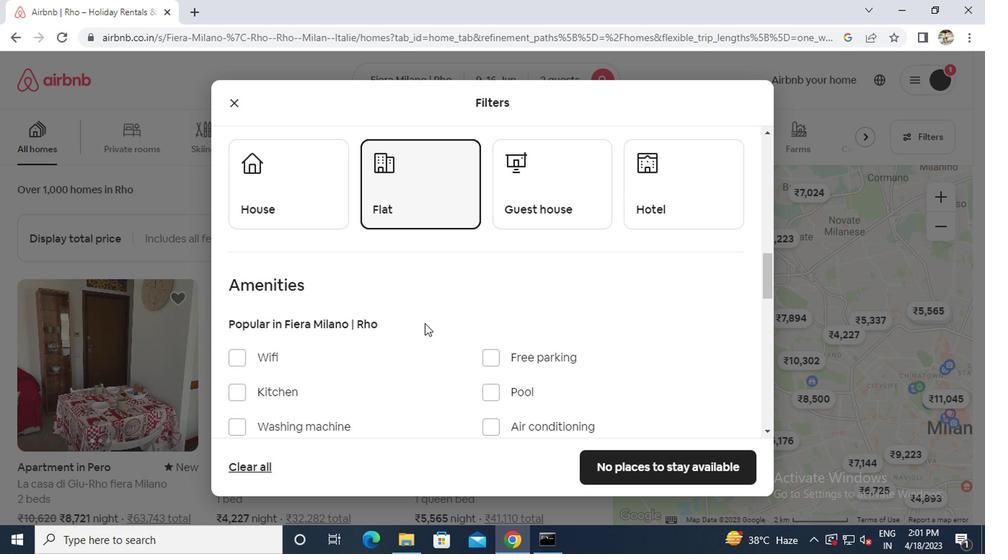 
Action: Mouse moved to (260, 315)
Screenshot: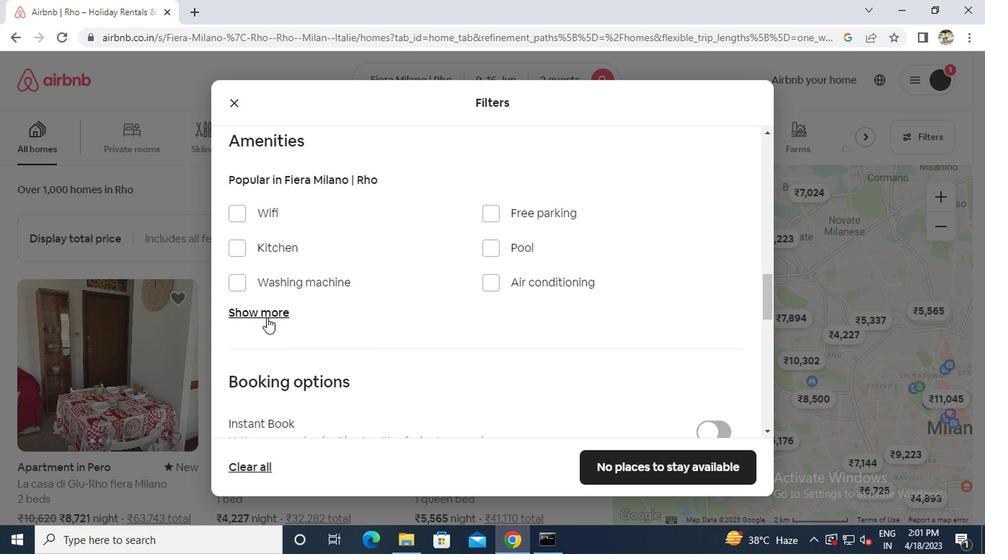 
Action: Mouse pressed left at (260, 315)
Screenshot: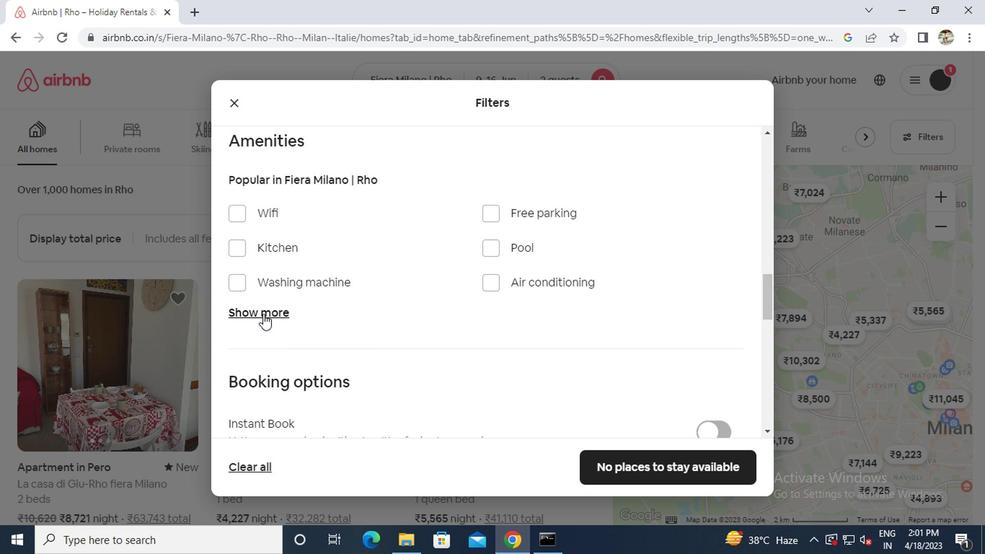 
Action: Mouse moved to (492, 366)
Screenshot: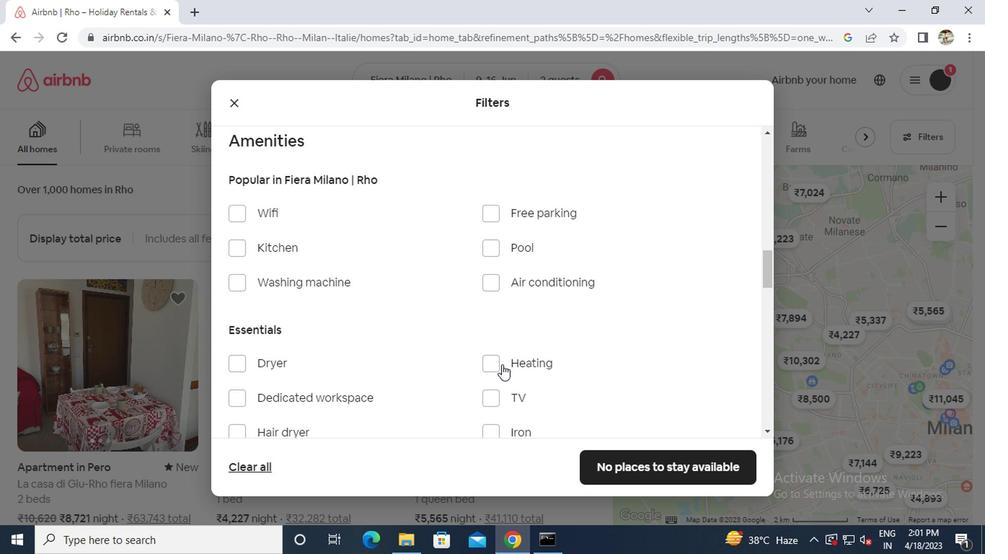 
Action: Mouse pressed left at (492, 366)
Screenshot: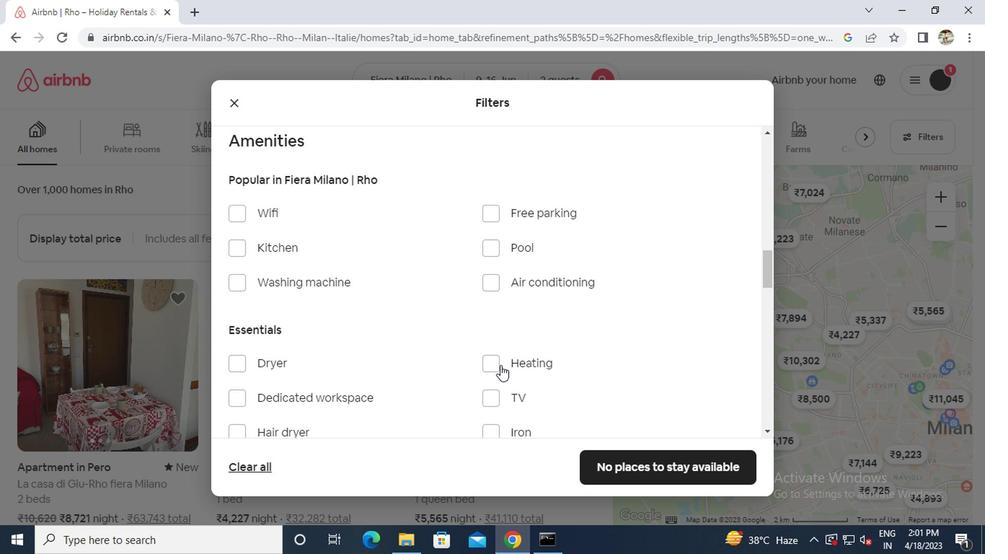 
Action: Mouse scrolled (492, 365) with delta (0, -1)
Screenshot: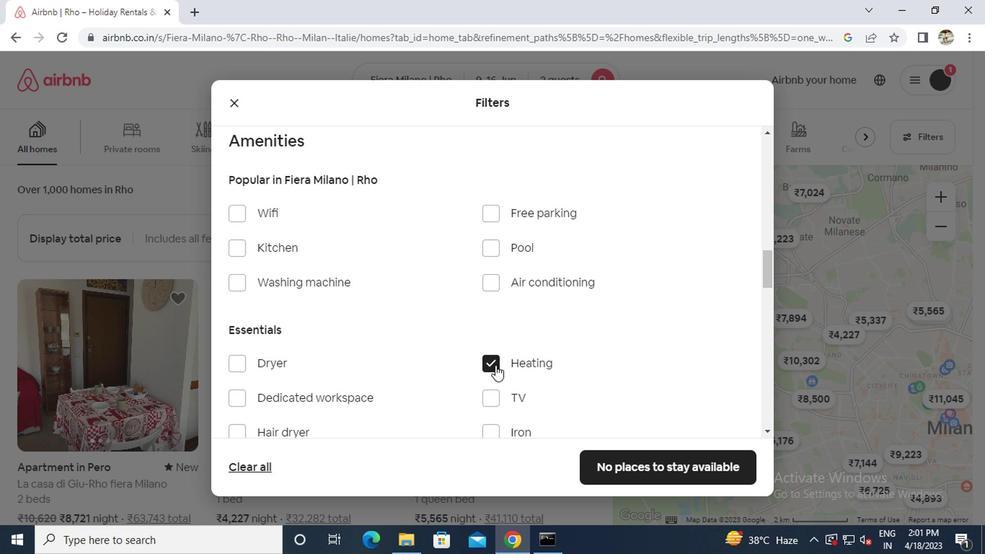 
Action: Mouse scrolled (492, 365) with delta (0, -1)
Screenshot: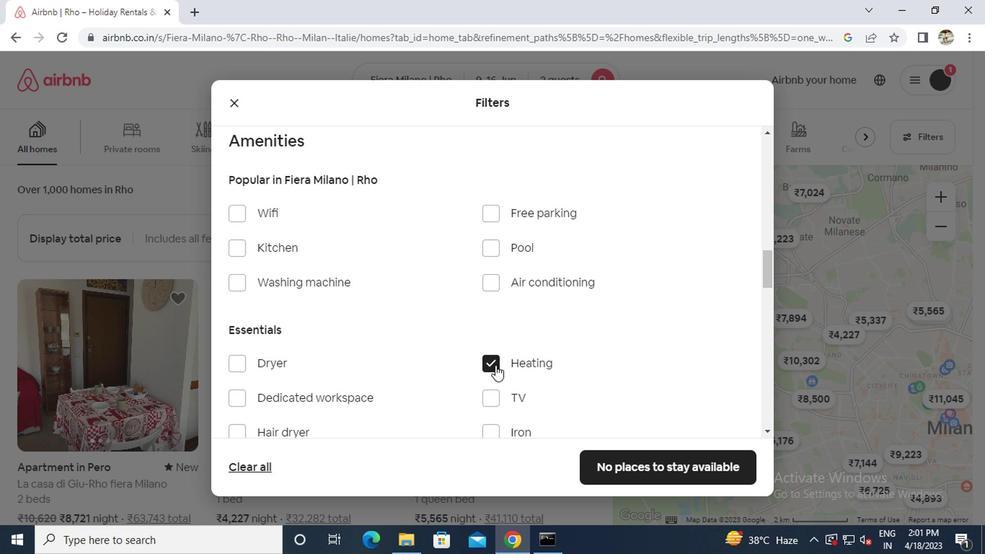 
Action: Mouse scrolled (492, 365) with delta (0, -1)
Screenshot: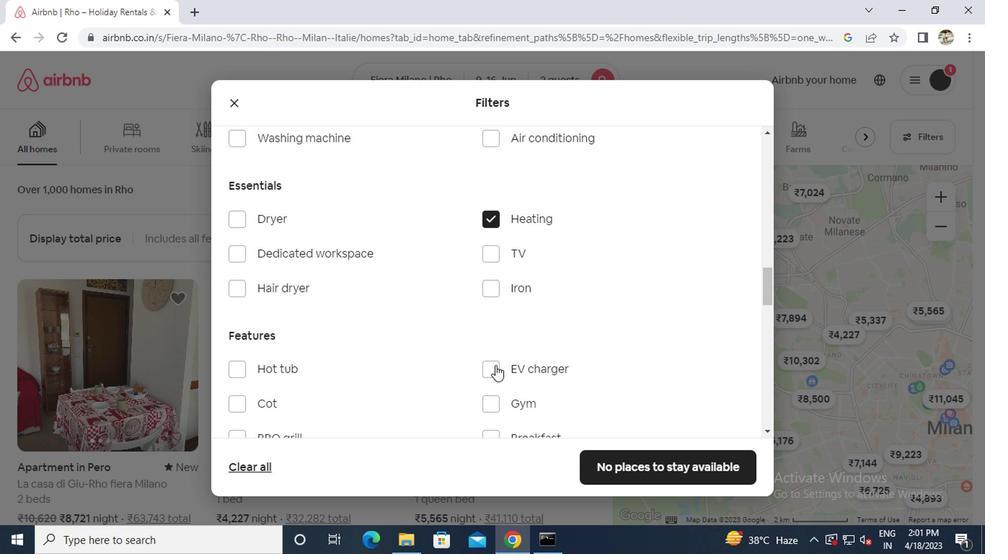 
Action: Mouse scrolled (492, 365) with delta (0, -1)
Screenshot: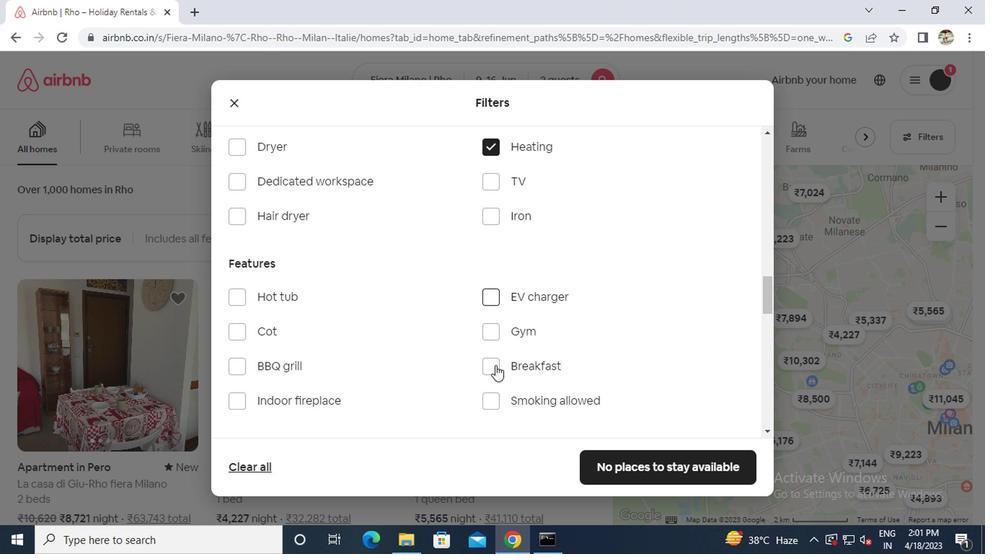 
Action: Mouse scrolled (492, 365) with delta (0, -1)
Screenshot: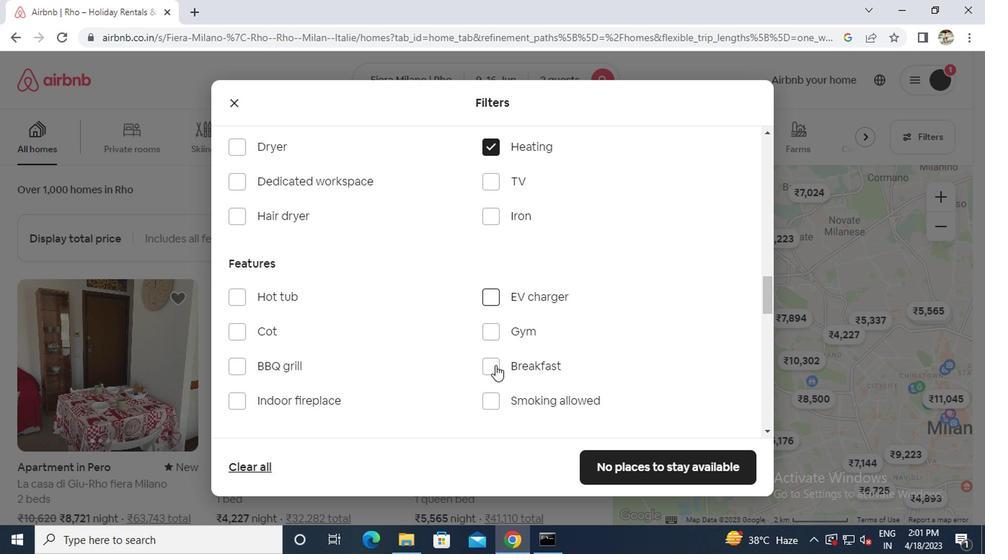 
Action: Mouse scrolled (492, 365) with delta (0, -1)
Screenshot: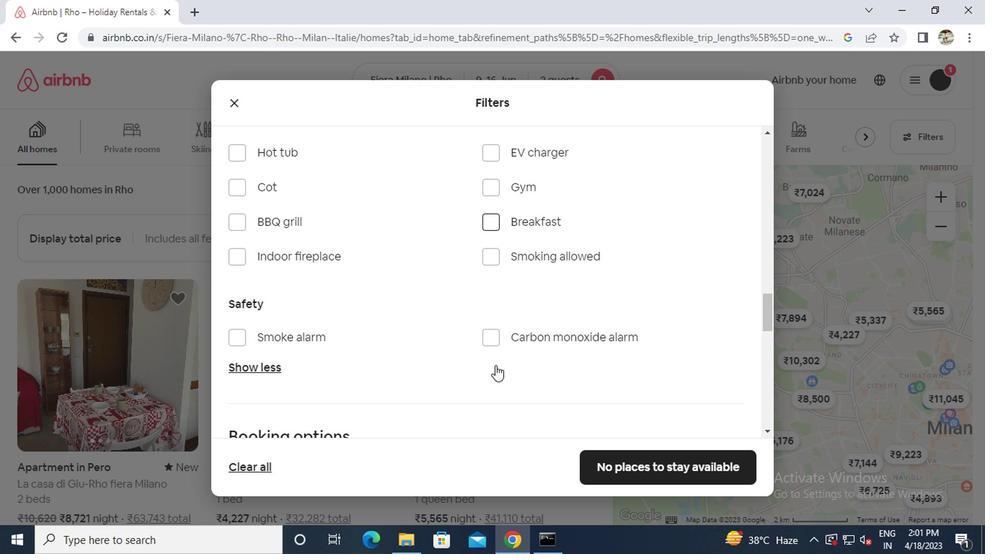 
Action: Mouse scrolled (492, 365) with delta (0, -1)
Screenshot: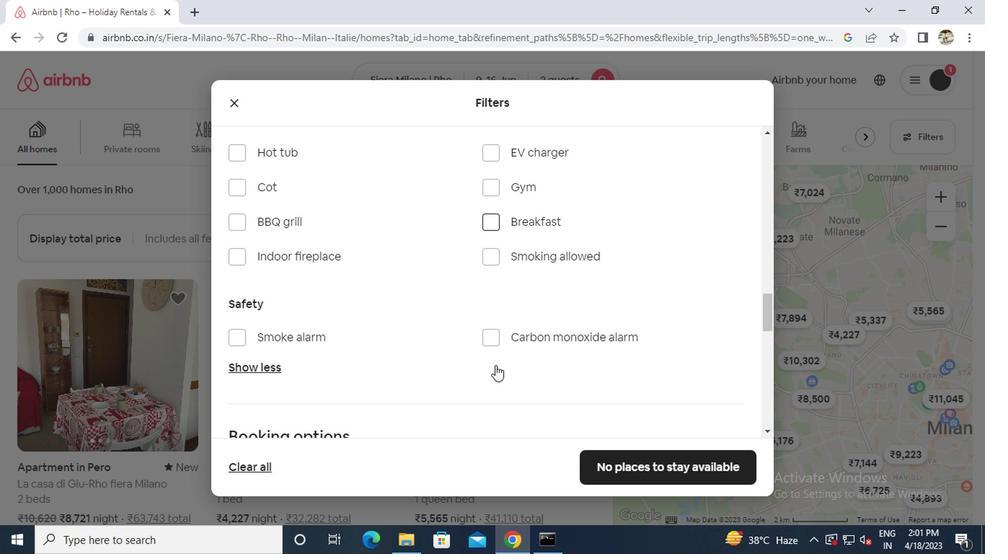 
Action: Mouse scrolled (492, 365) with delta (0, -1)
Screenshot: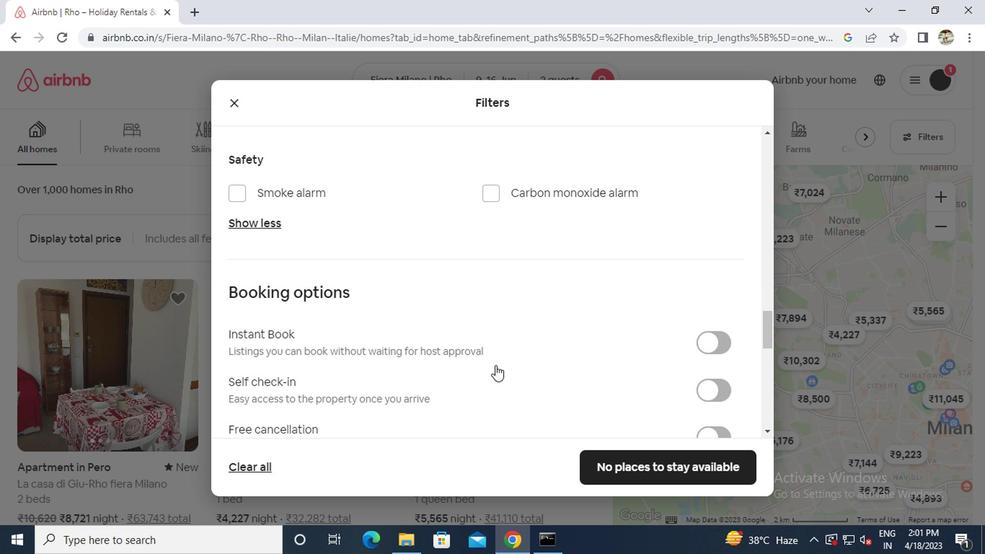 
Action: Mouse scrolled (492, 365) with delta (0, -1)
Screenshot: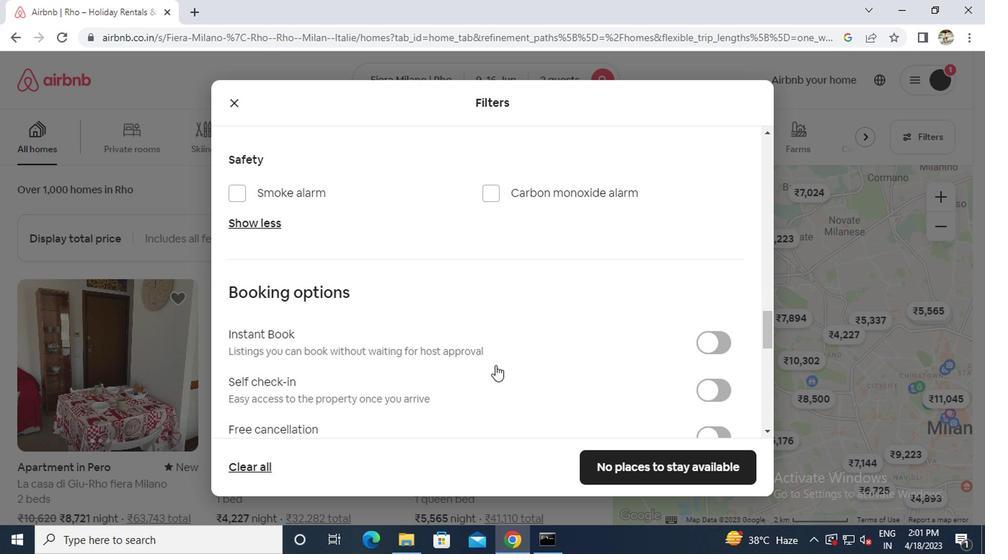 
Action: Mouse moved to (715, 243)
Screenshot: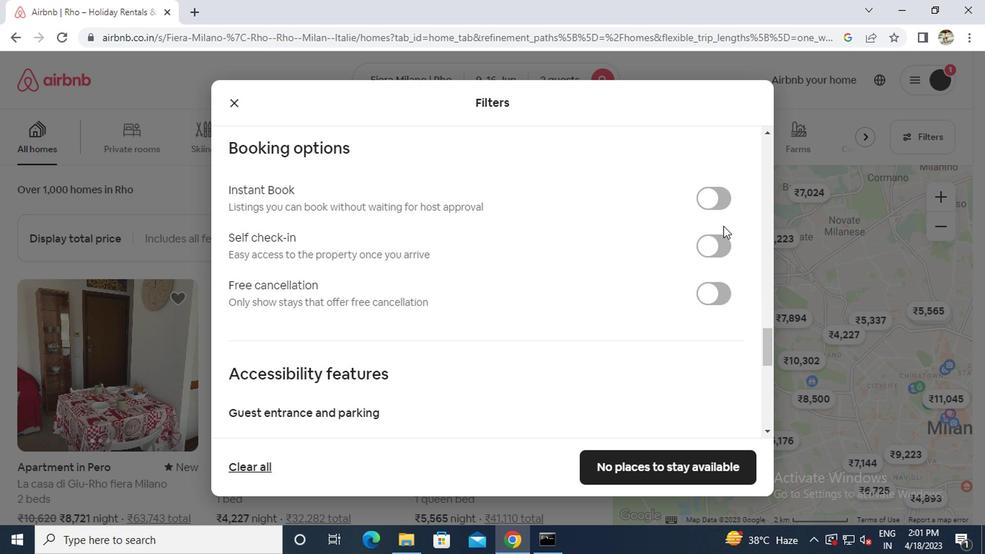 
Action: Mouse pressed left at (715, 243)
Screenshot: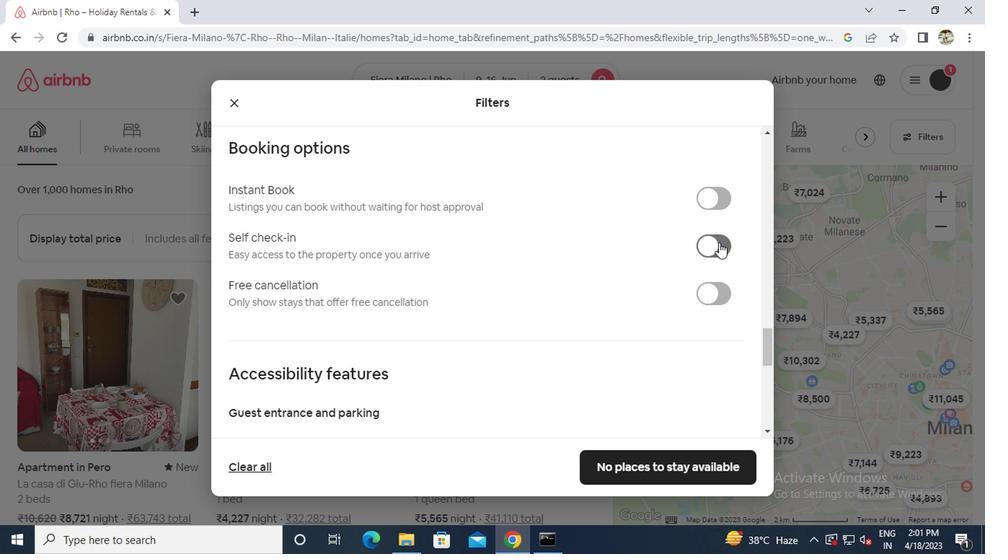 
Action: Mouse moved to (406, 283)
Screenshot: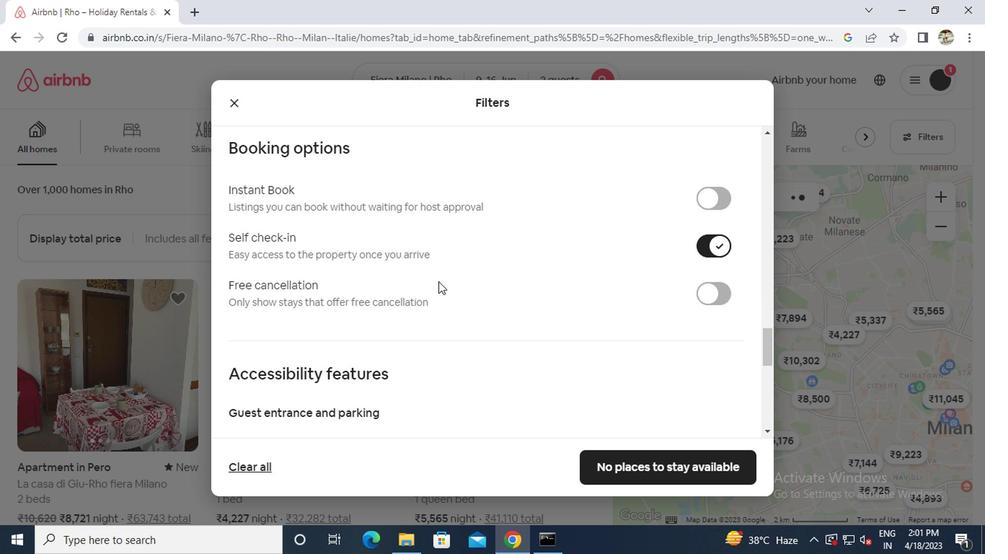 
Action: Mouse scrolled (406, 282) with delta (0, 0)
Screenshot: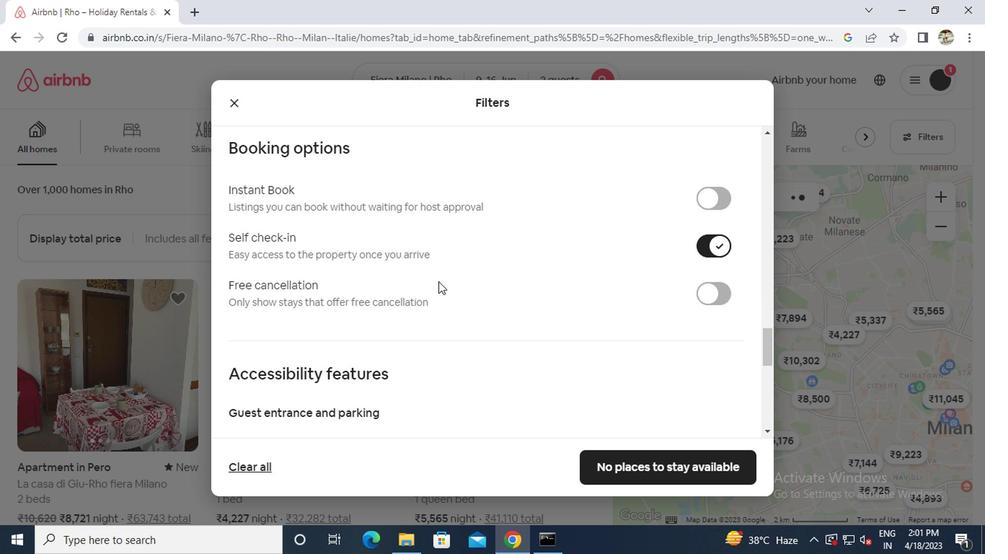 
Action: Mouse scrolled (406, 282) with delta (0, 0)
Screenshot: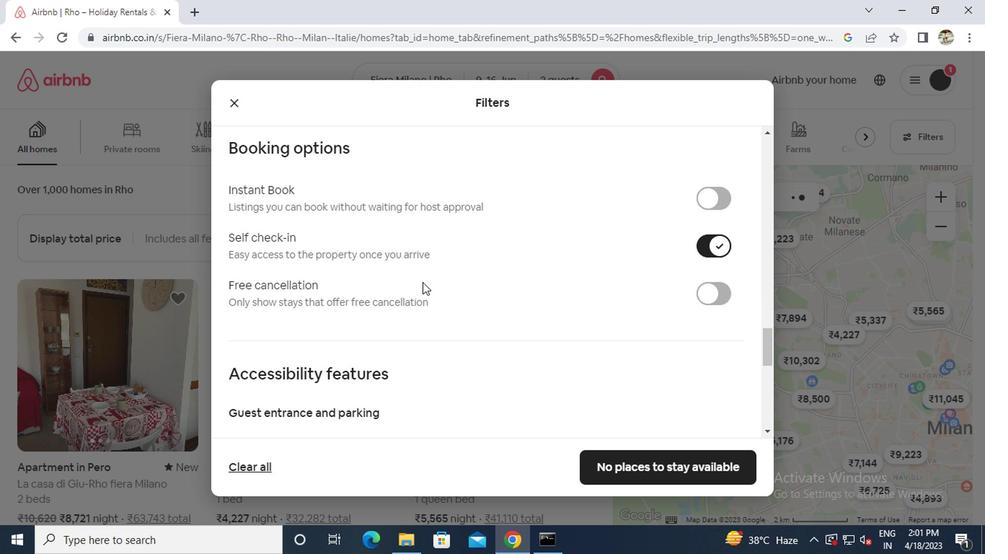 
Action: Mouse scrolled (406, 282) with delta (0, 0)
Screenshot: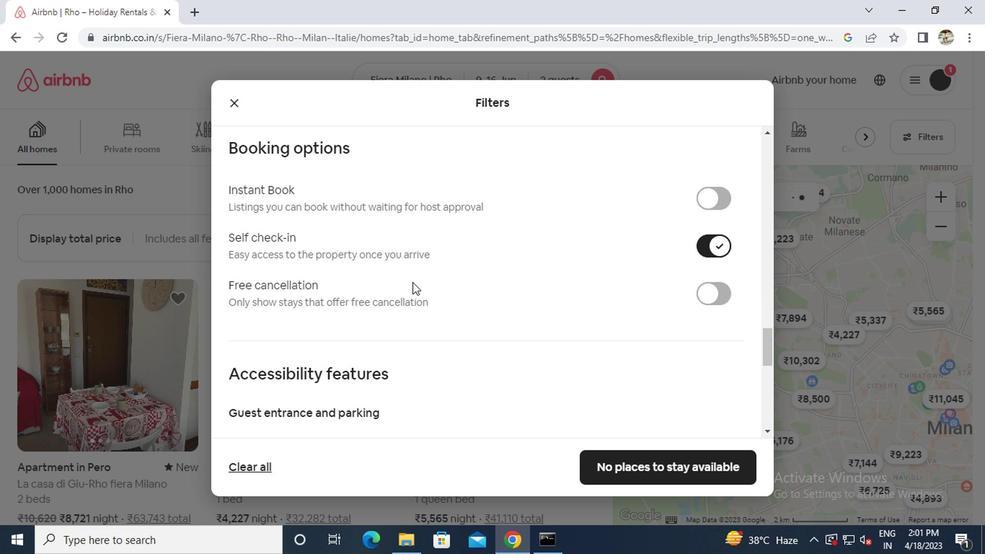 
Action: Mouse moved to (405, 283)
Screenshot: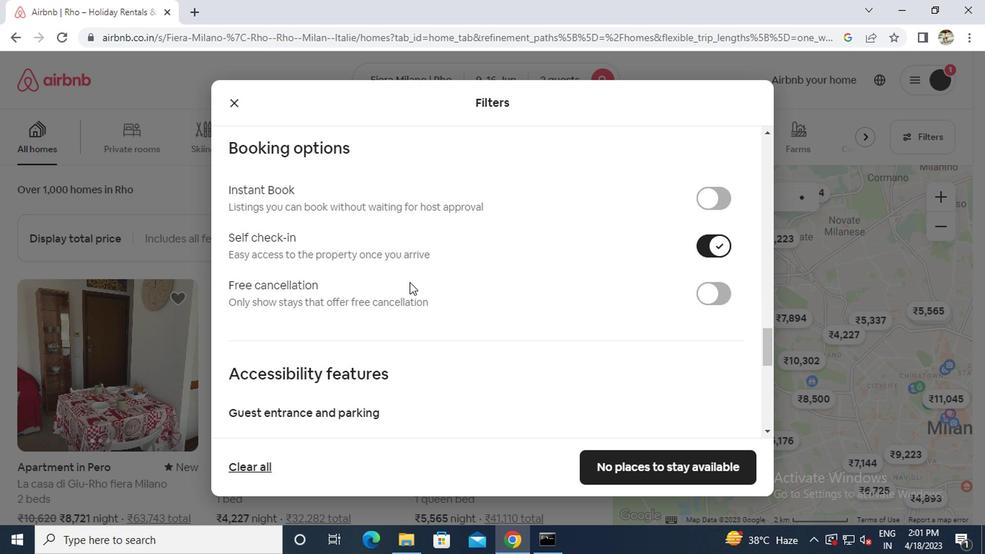 
Action: Mouse scrolled (405, 282) with delta (0, 0)
Screenshot: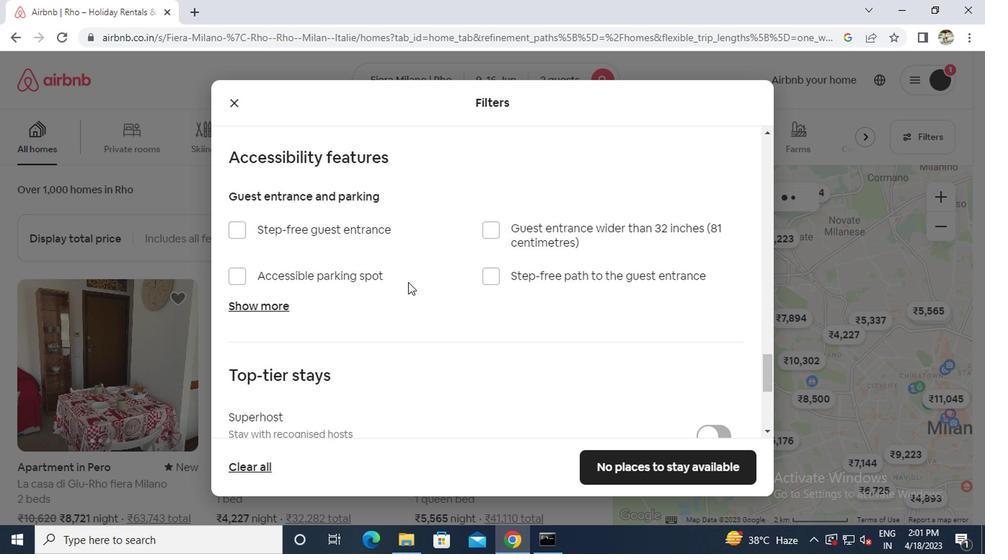 
Action: Mouse scrolled (405, 282) with delta (0, 0)
Screenshot: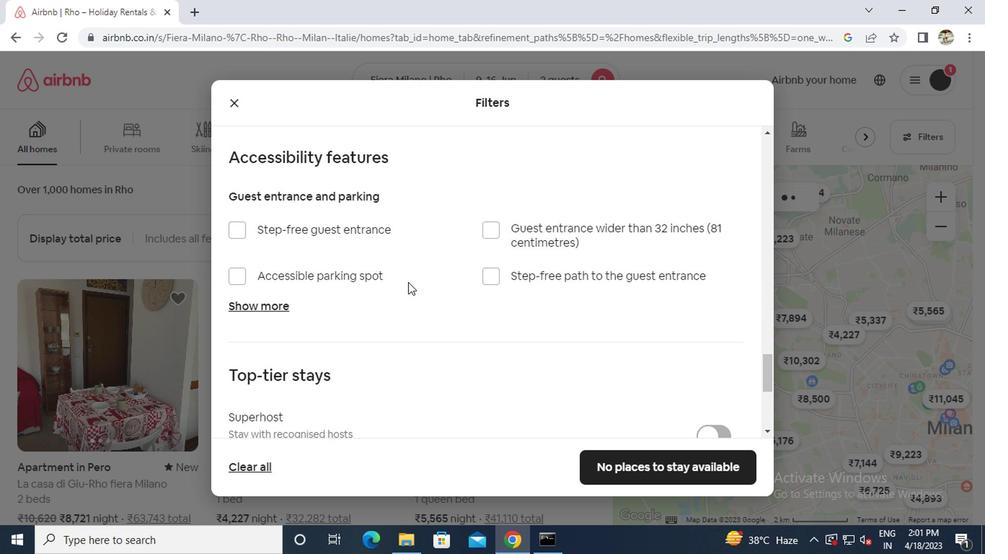 
Action: Mouse scrolled (405, 282) with delta (0, 0)
Screenshot: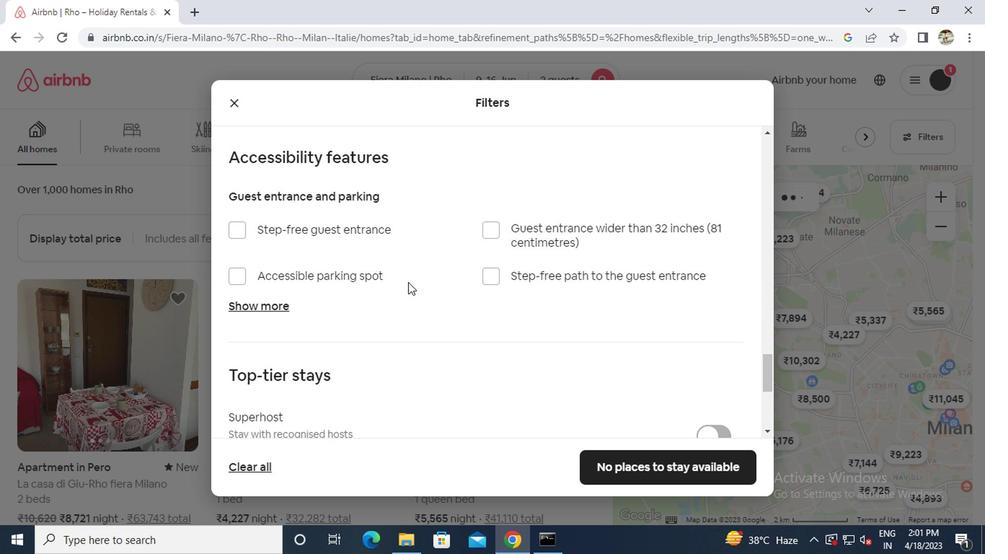 
Action: Mouse scrolled (405, 282) with delta (0, 0)
Screenshot: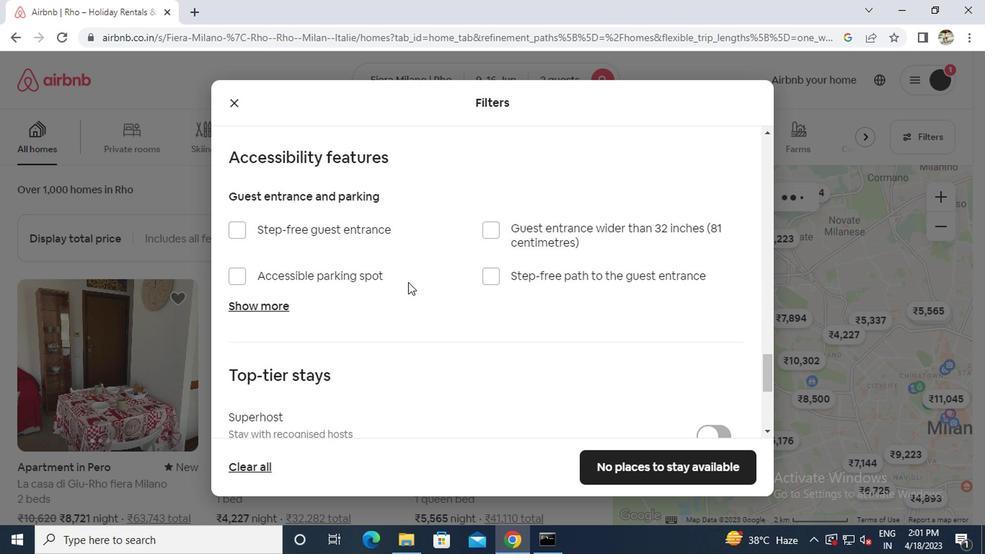 
Action: Mouse scrolled (405, 282) with delta (0, 0)
Screenshot: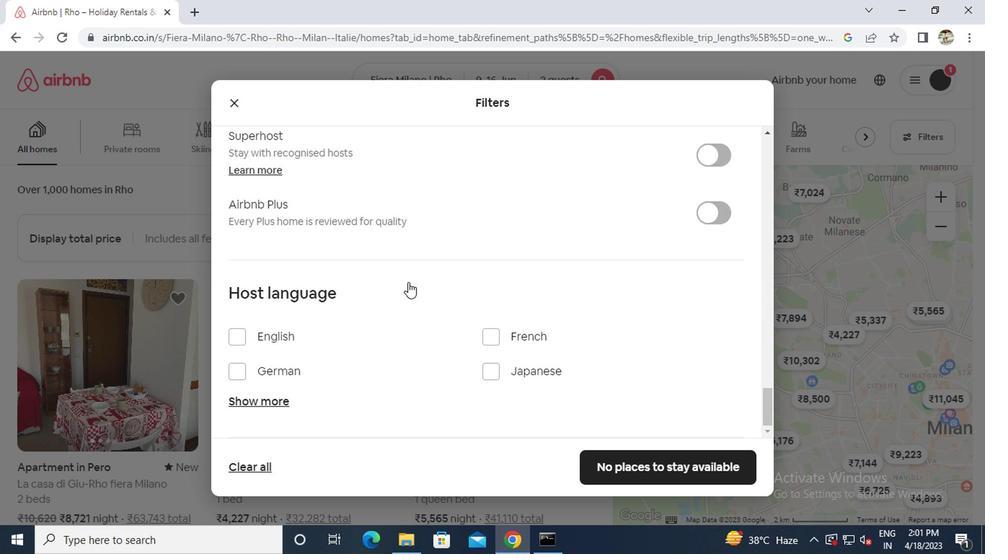 
Action: Mouse scrolled (405, 282) with delta (0, 0)
Screenshot: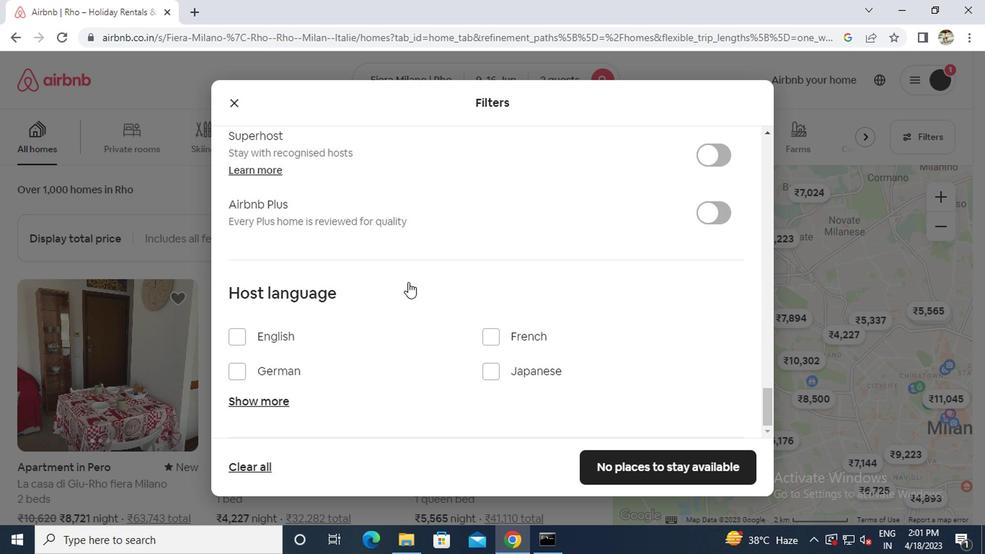 
Action: Mouse scrolled (405, 282) with delta (0, 0)
Screenshot: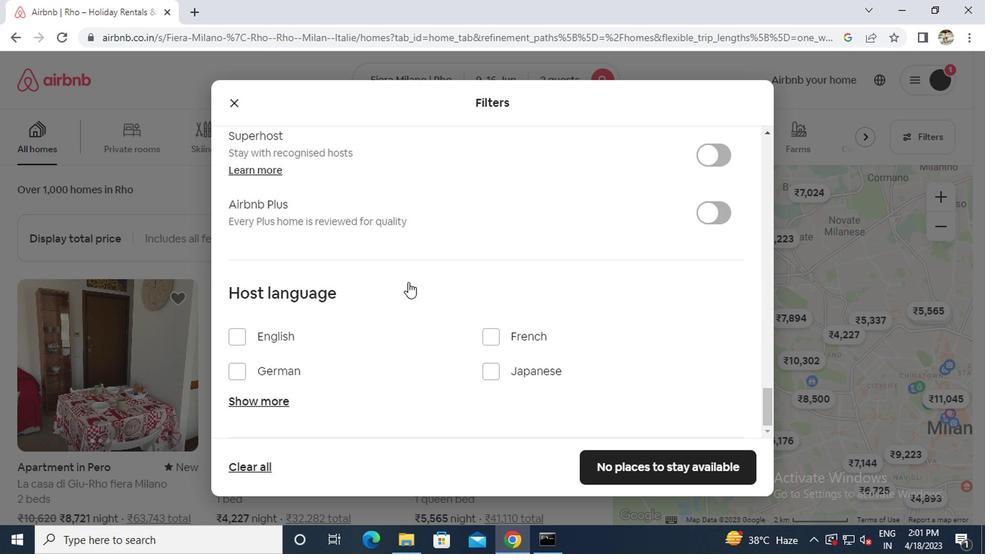 
Action: Mouse moved to (232, 340)
Screenshot: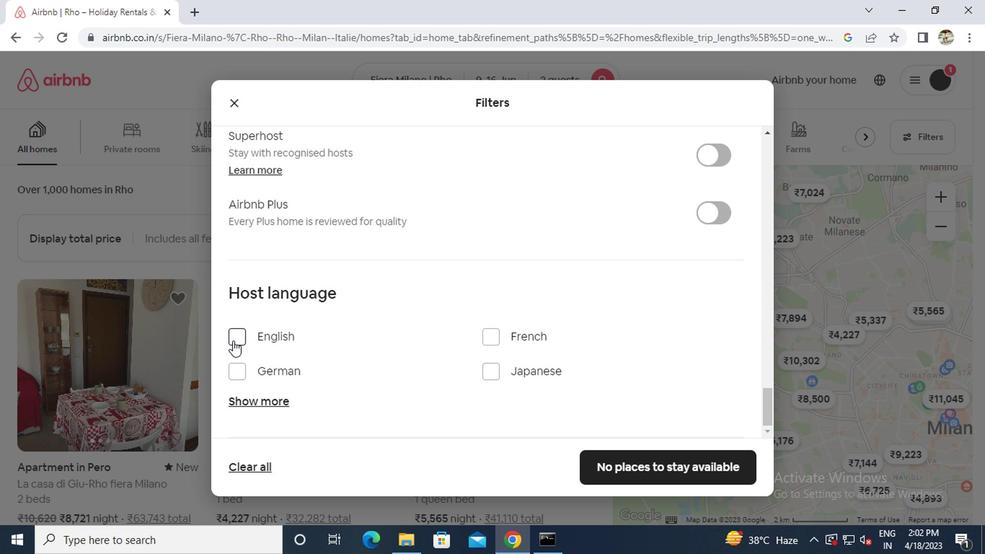 
Action: Mouse pressed left at (232, 340)
Screenshot: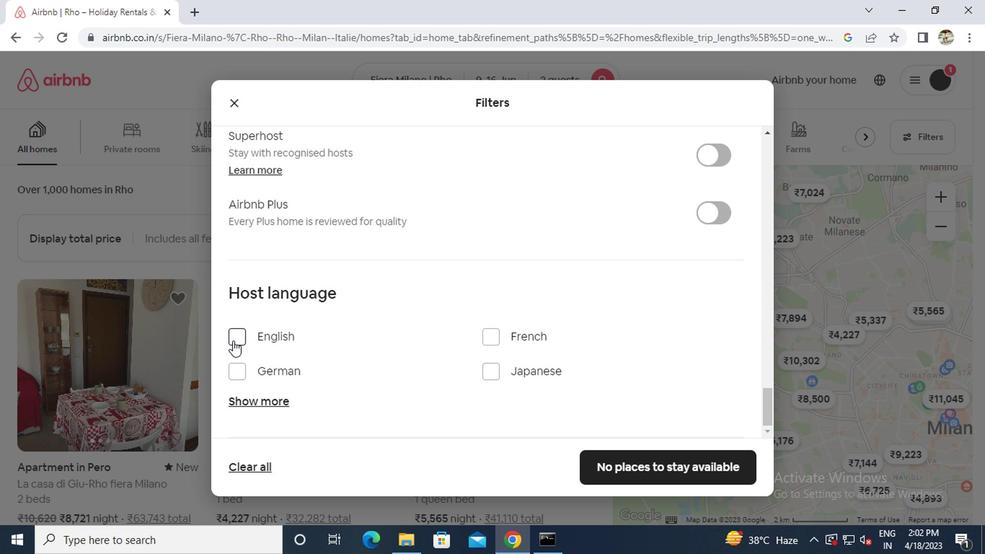 
Action: Mouse moved to (605, 461)
Screenshot: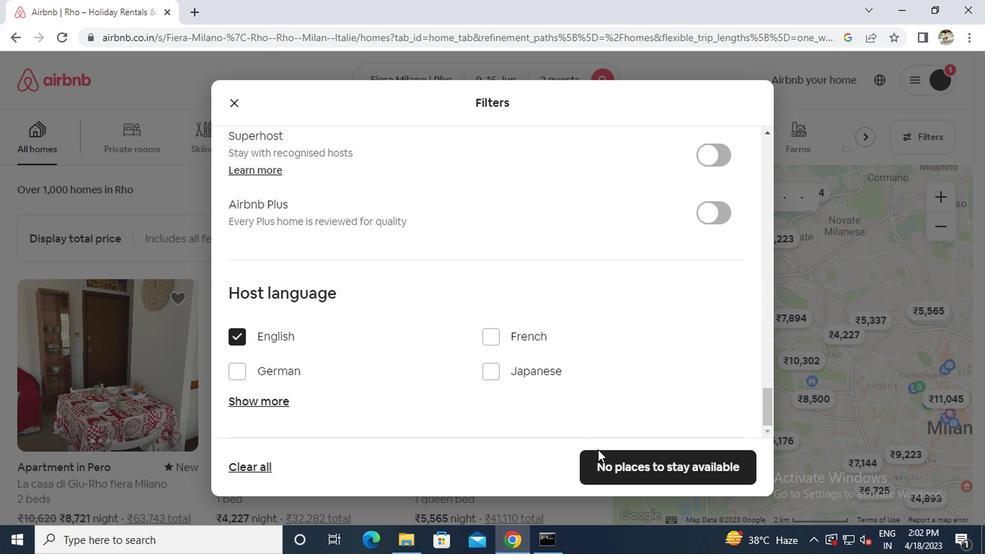 
Action: Mouse pressed left at (605, 461)
Screenshot: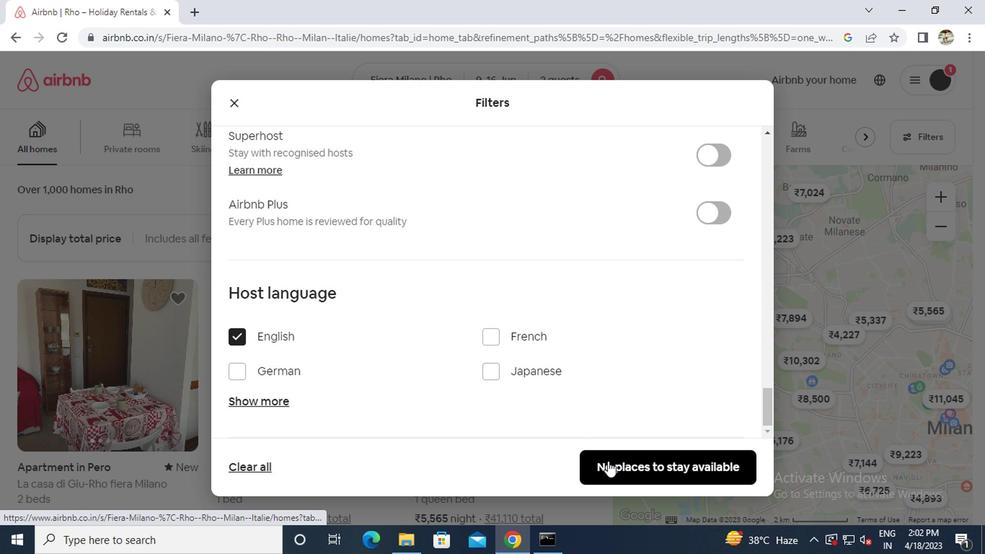 
